 Task: Find a one-way business class flight from Tampa PIE to Evansville EVV for 6 passengers on May 3rd, with 4 checked bags, a price limit of ₹1,500, and a departure time between 5:00 AM and 12:00 AM.
Action: Mouse moved to (335, 308)
Screenshot: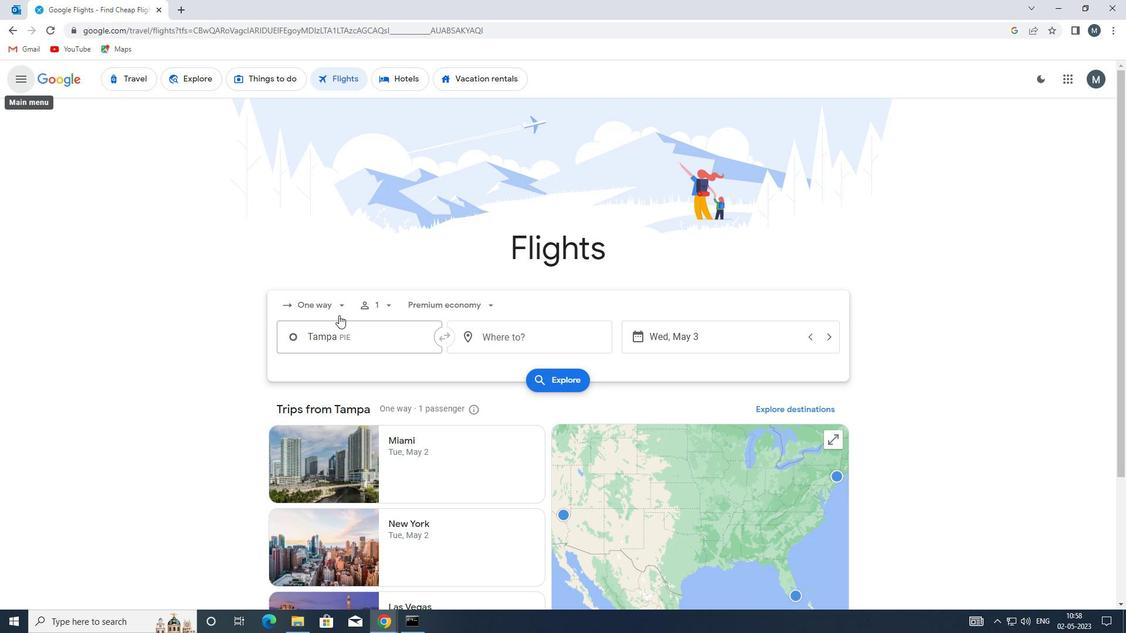 
Action: Mouse pressed left at (335, 308)
Screenshot: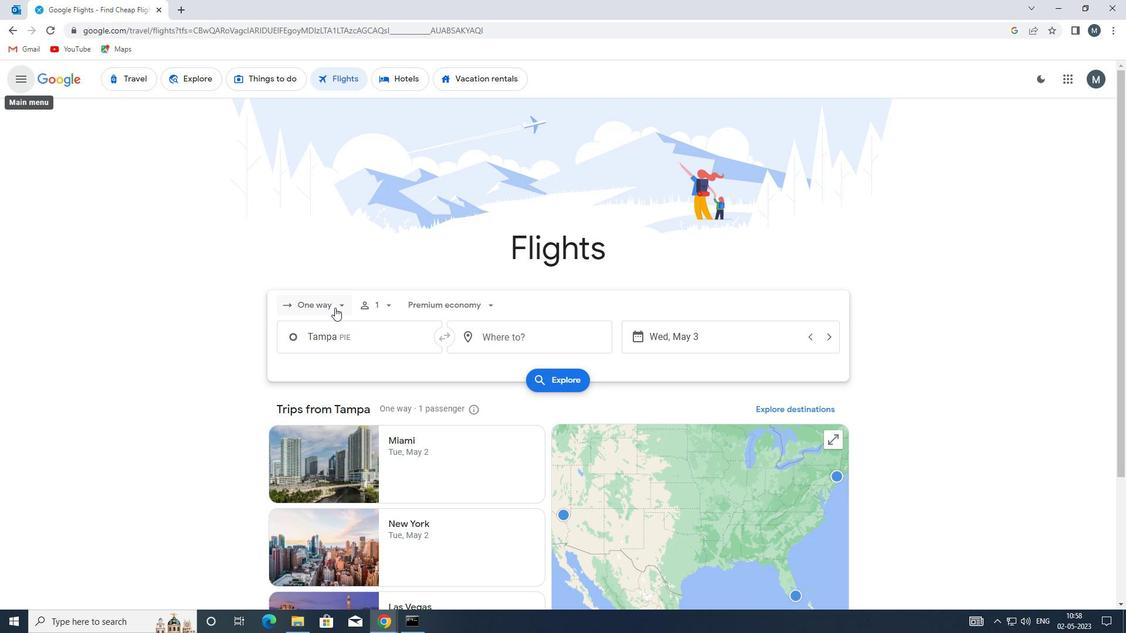 
Action: Mouse moved to (350, 357)
Screenshot: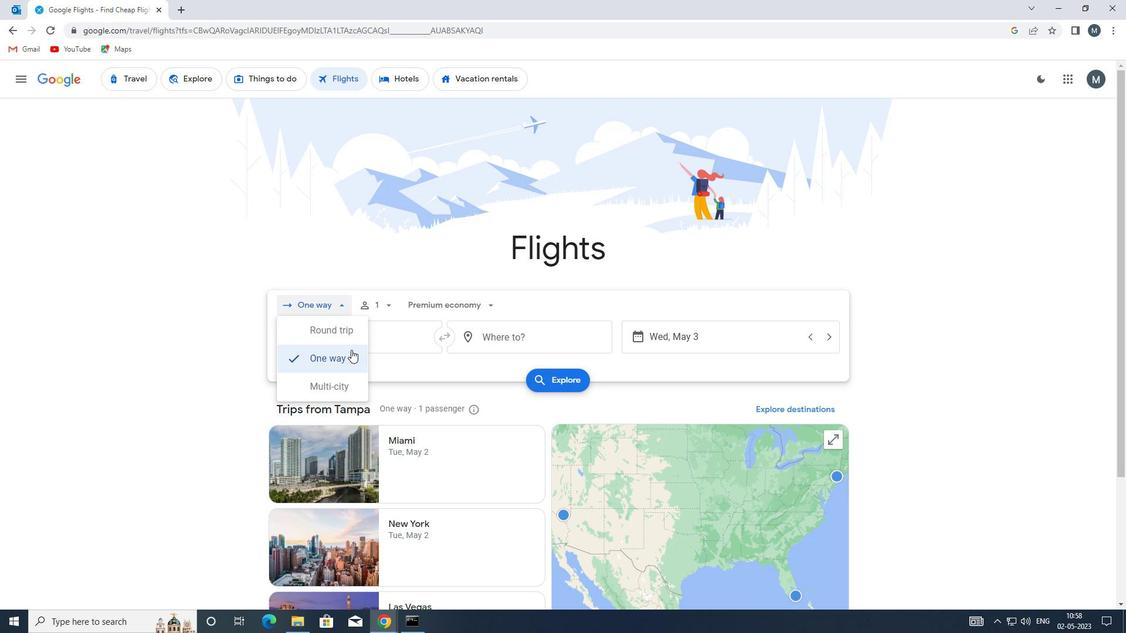 
Action: Mouse pressed left at (350, 357)
Screenshot: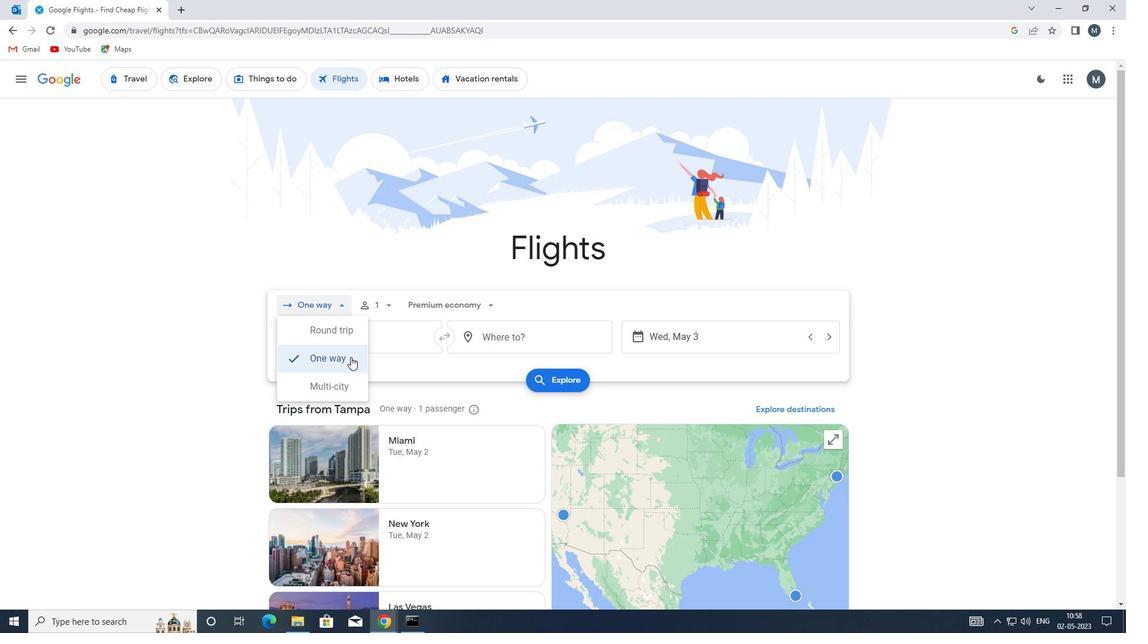 
Action: Mouse moved to (376, 306)
Screenshot: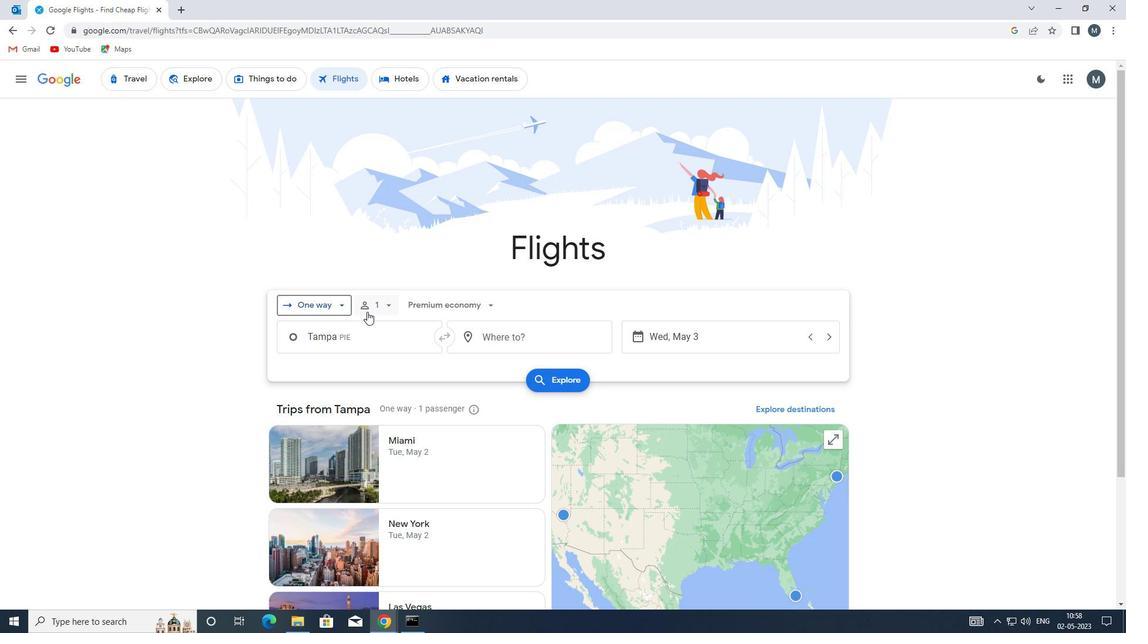 
Action: Mouse pressed left at (376, 306)
Screenshot: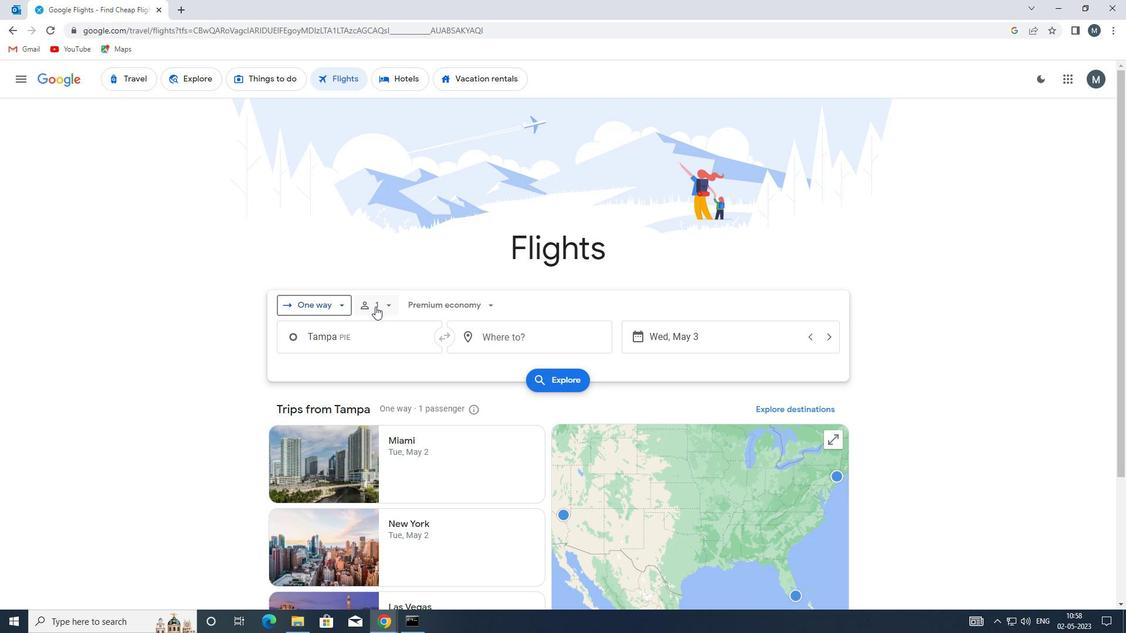 
Action: Mouse moved to (475, 339)
Screenshot: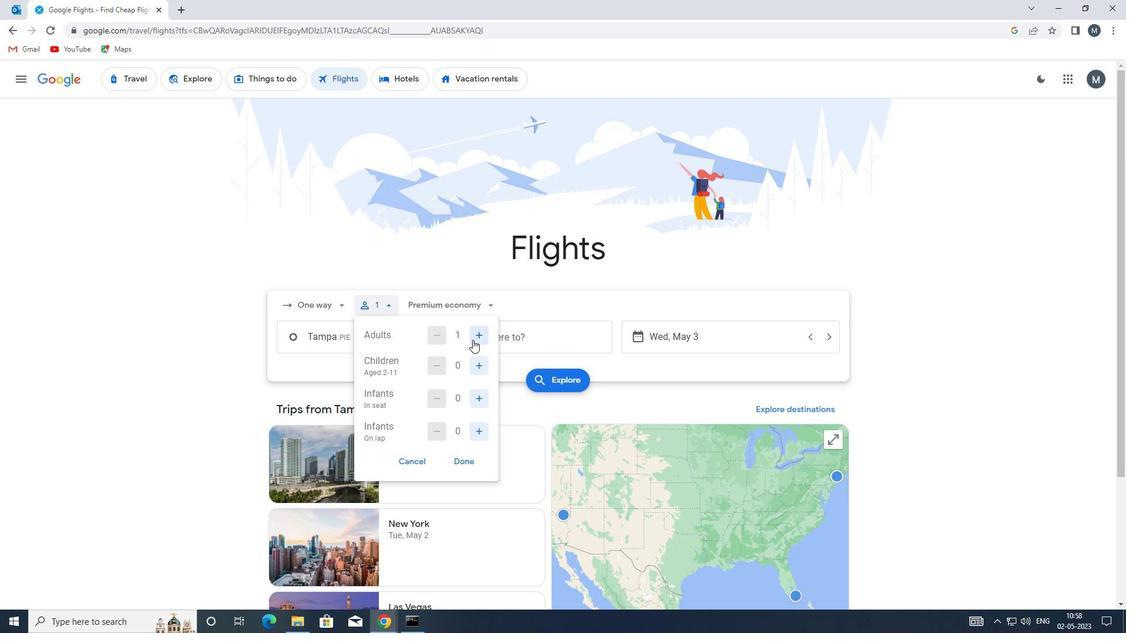 
Action: Mouse pressed left at (475, 339)
Screenshot: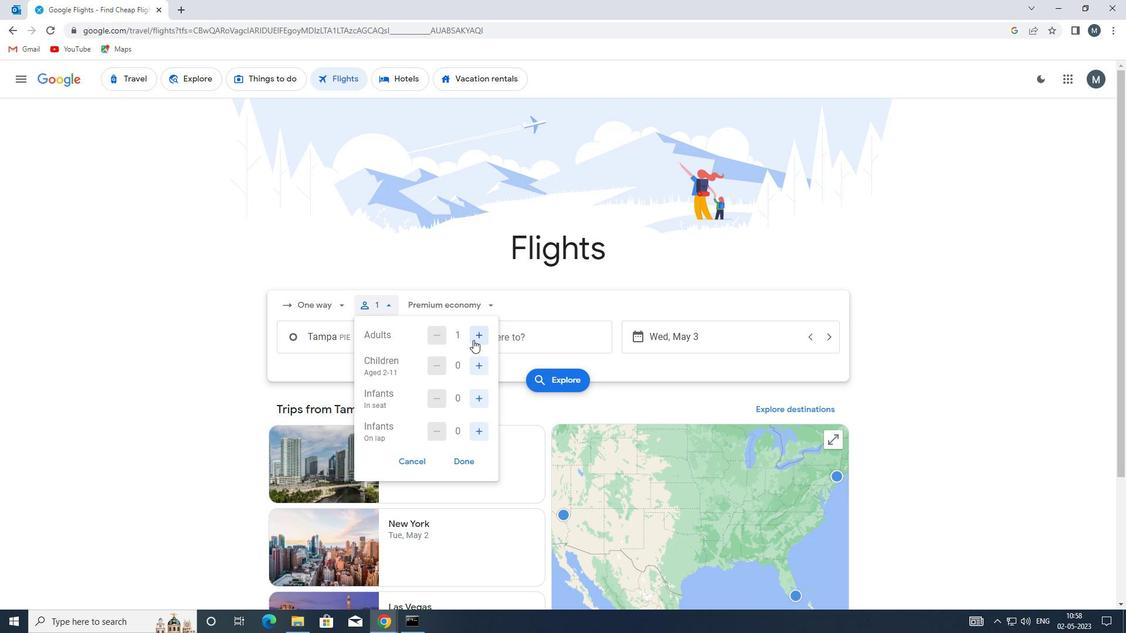 
Action: Mouse pressed left at (475, 339)
Screenshot: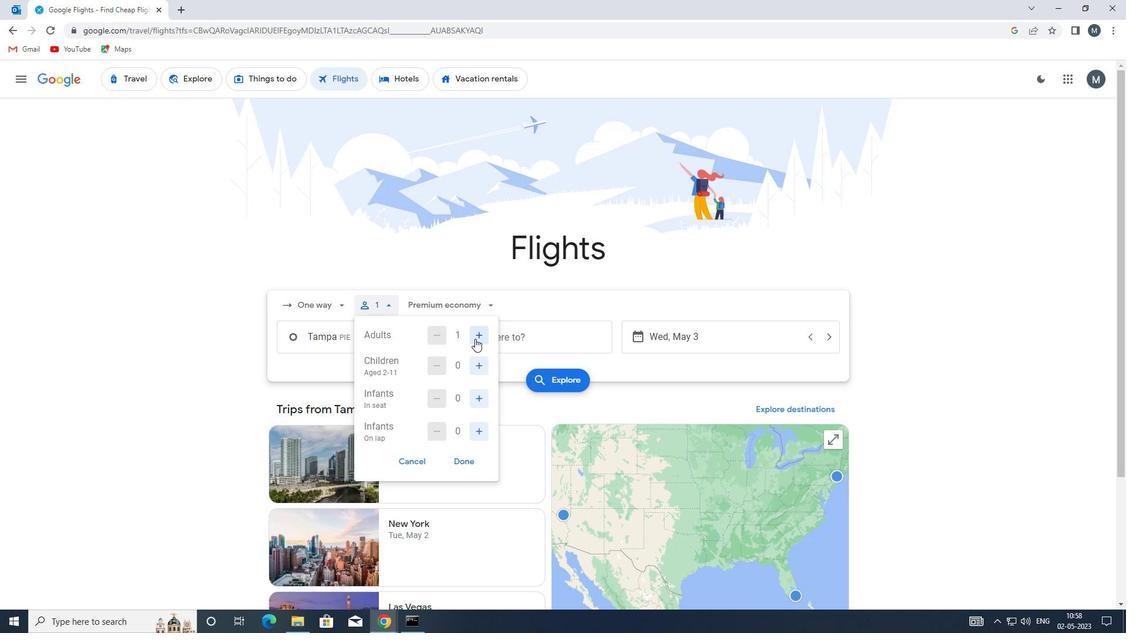 
Action: Mouse moved to (475, 339)
Screenshot: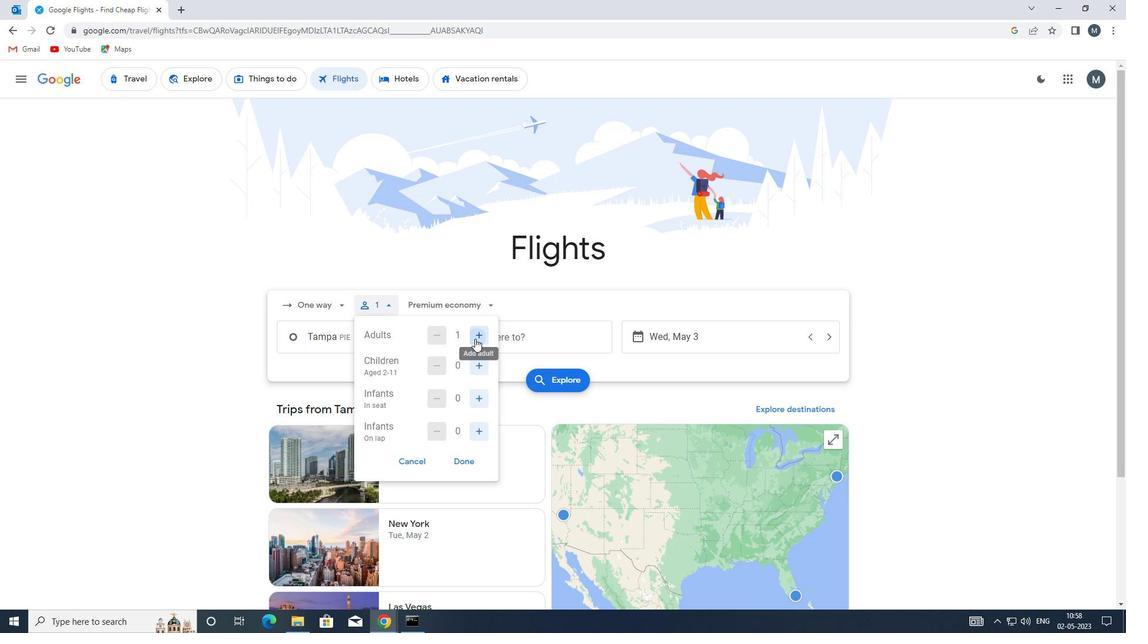 
Action: Mouse pressed left at (475, 339)
Screenshot: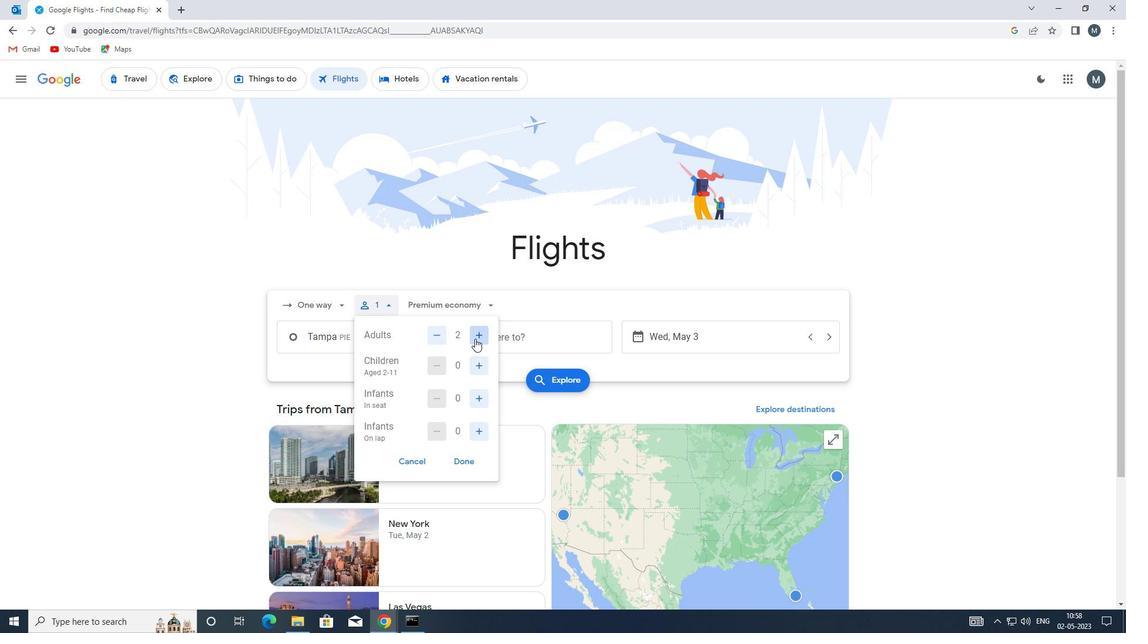 
Action: Mouse moved to (436, 337)
Screenshot: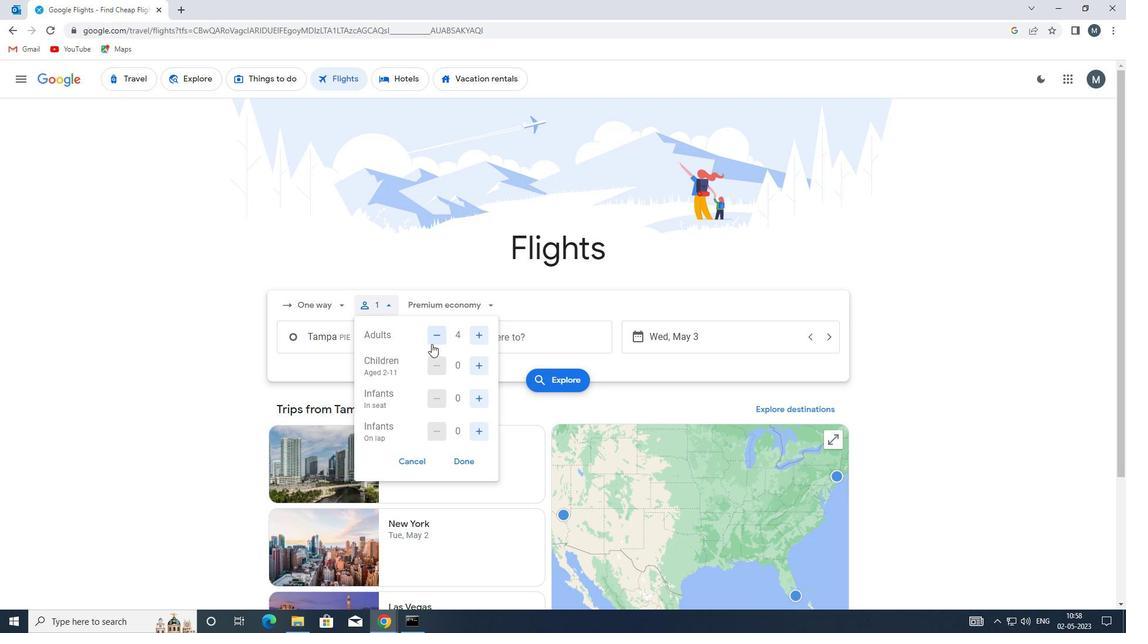 
Action: Mouse pressed left at (436, 337)
Screenshot: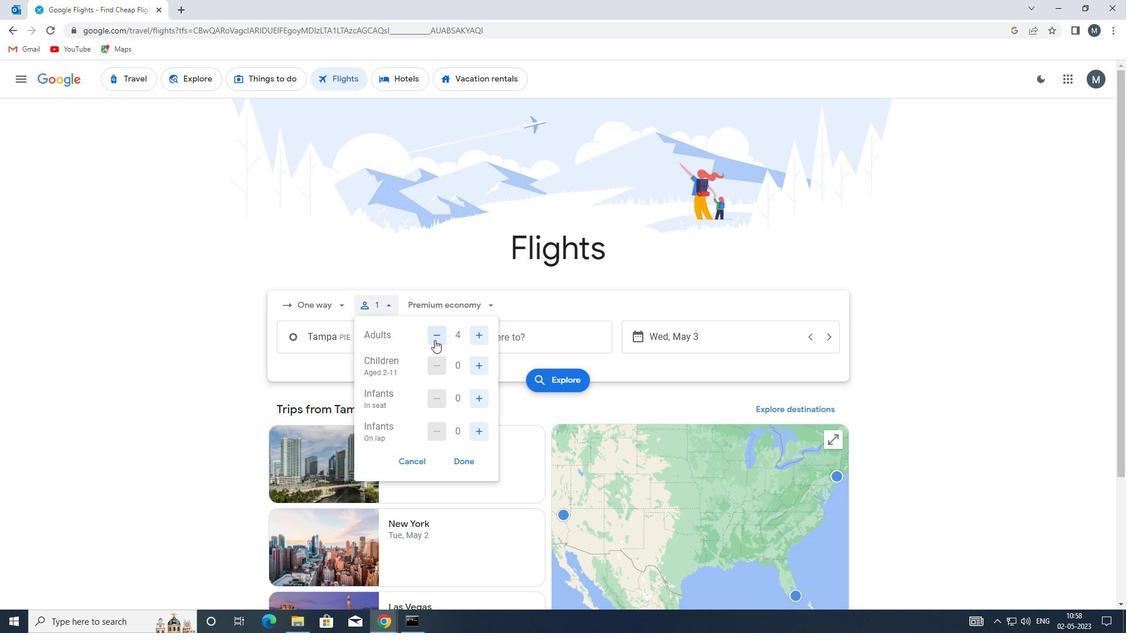 
Action: Mouse moved to (479, 369)
Screenshot: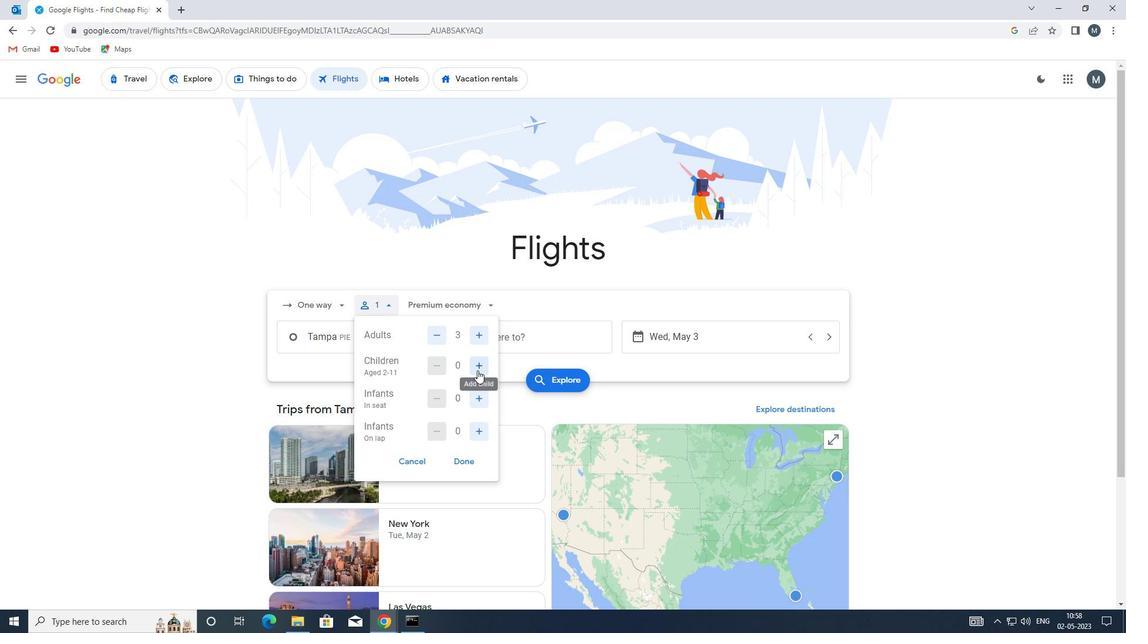 
Action: Mouse pressed left at (479, 369)
Screenshot: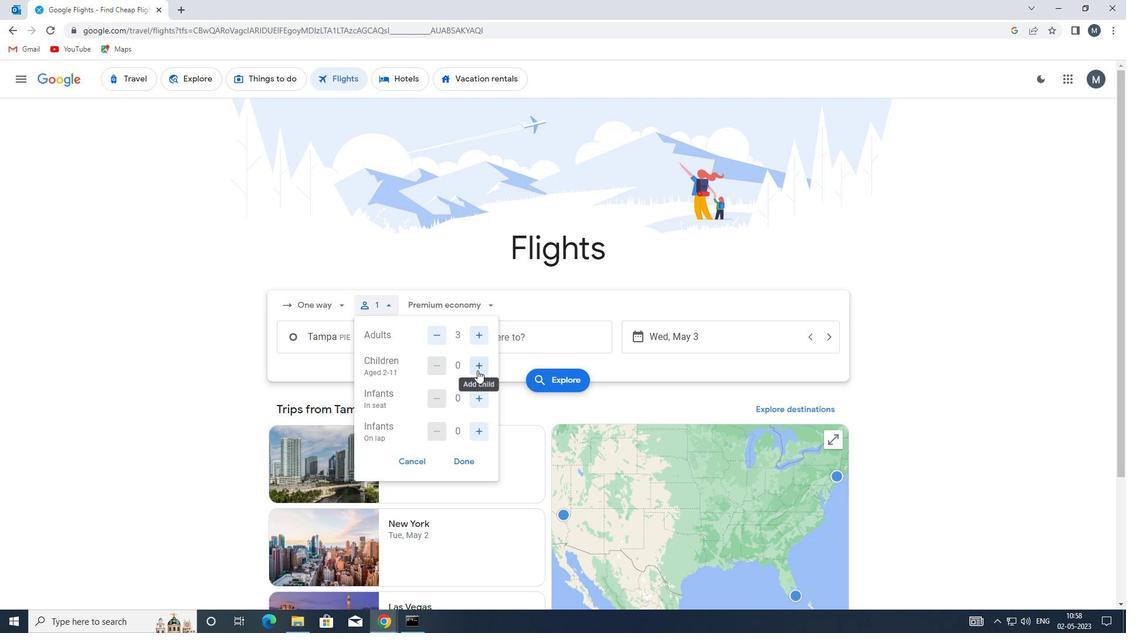 
Action: Mouse pressed left at (479, 369)
Screenshot: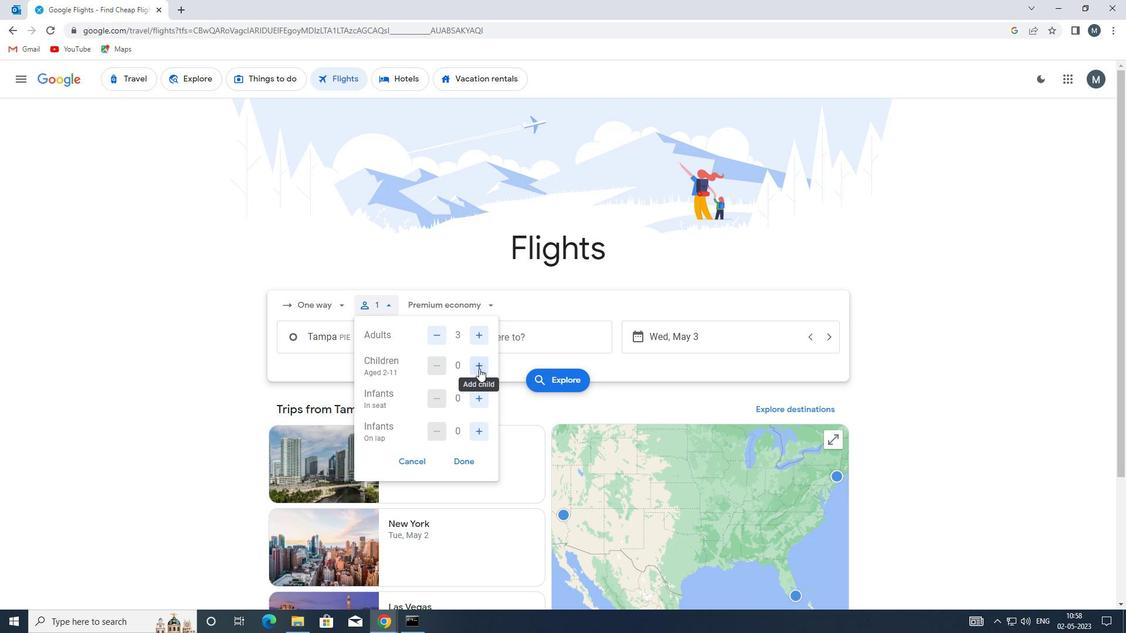 
Action: Mouse moved to (480, 368)
Screenshot: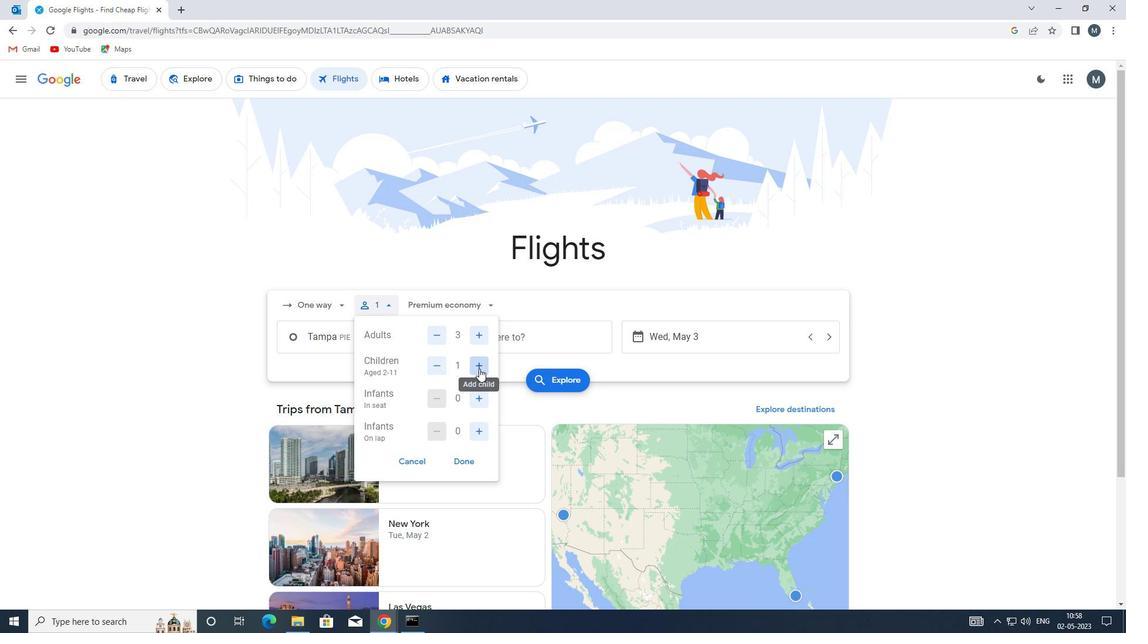 
Action: Mouse pressed left at (480, 368)
Screenshot: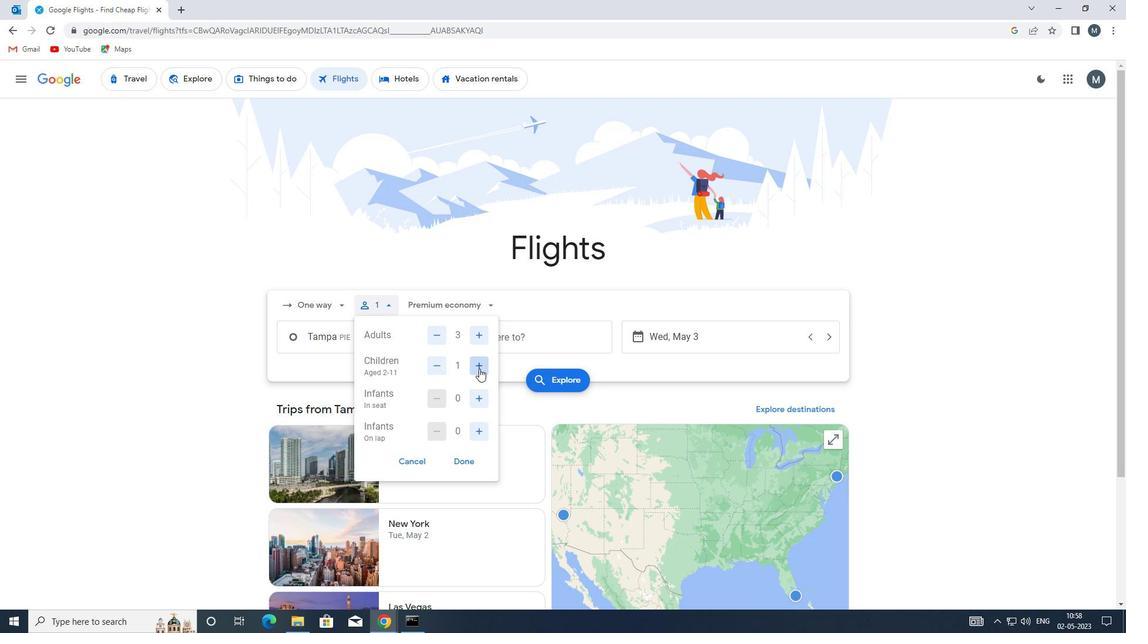 
Action: Mouse moved to (463, 461)
Screenshot: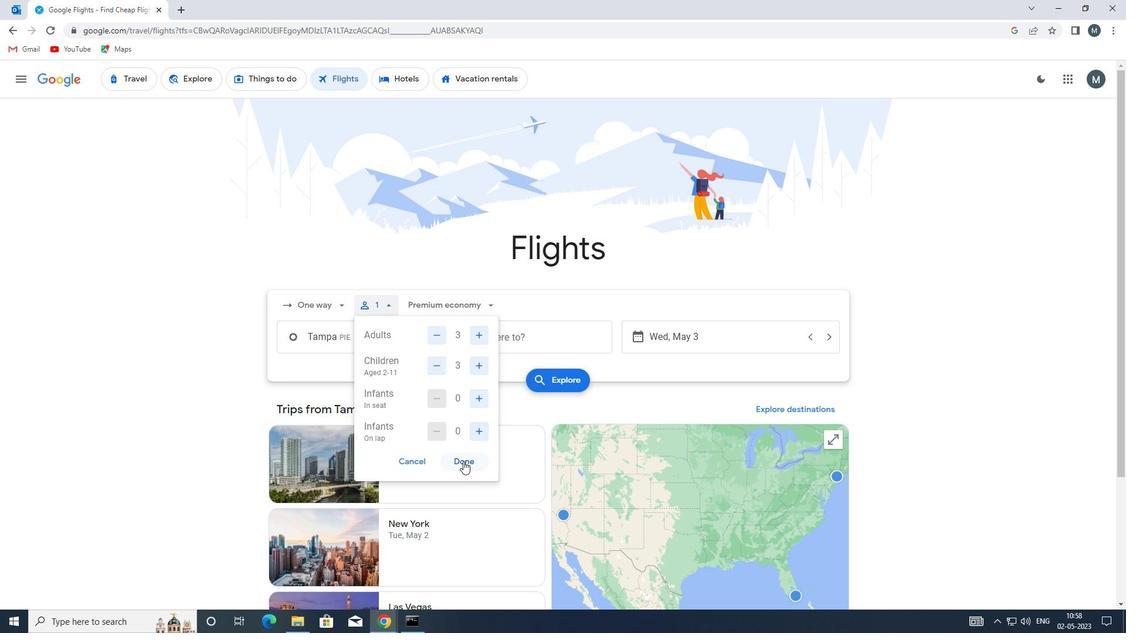 
Action: Mouse pressed left at (463, 461)
Screenshot: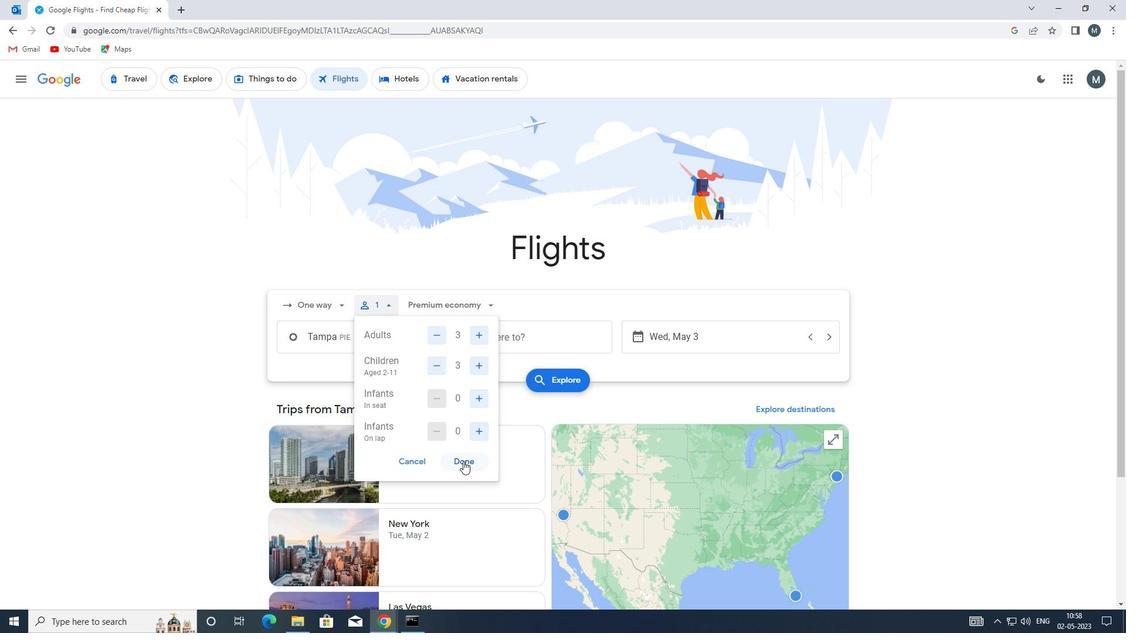 
Action: Mouse moved to (460, 310)
Screenshot: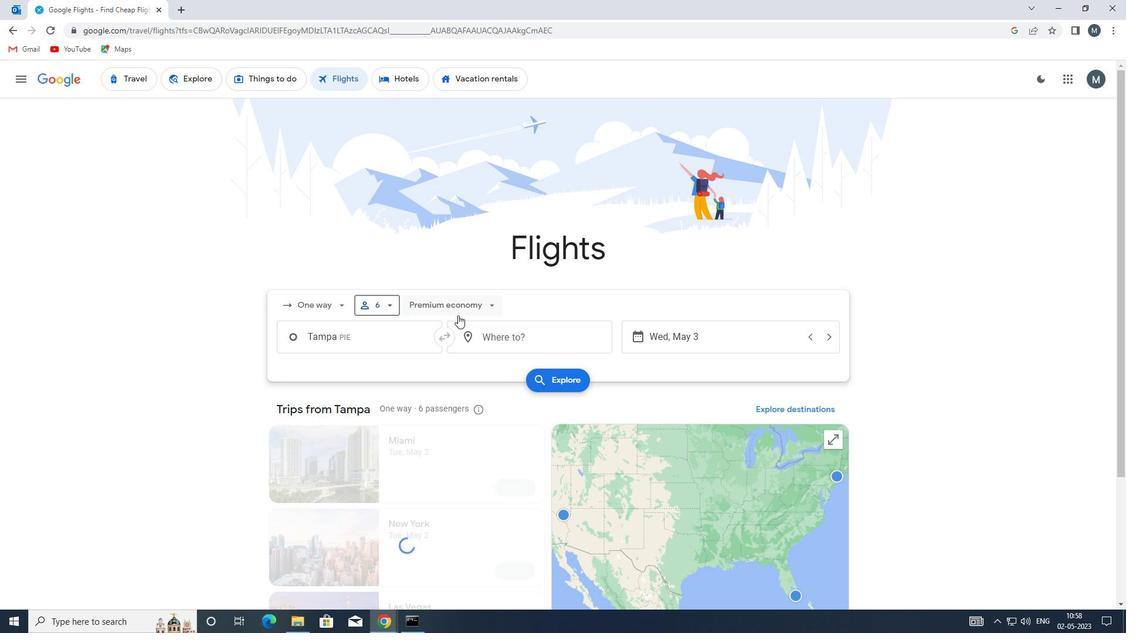 
Action: Mouse pressed left at (460, 310)
Screenshot: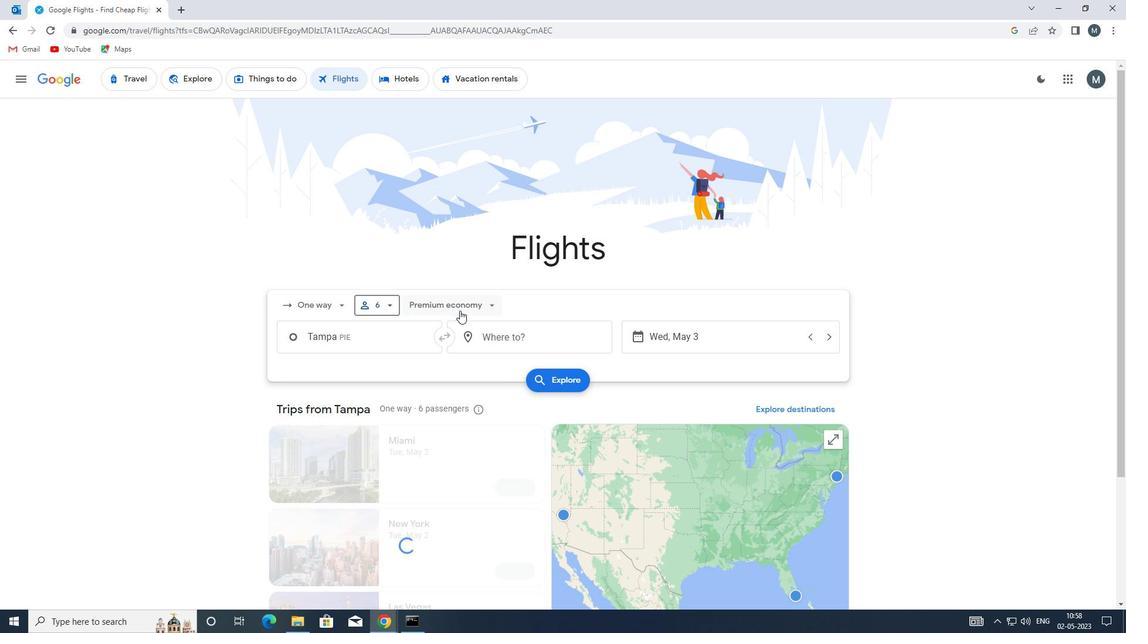 
Action: Mouse moved to (460, 384)
Screenshot: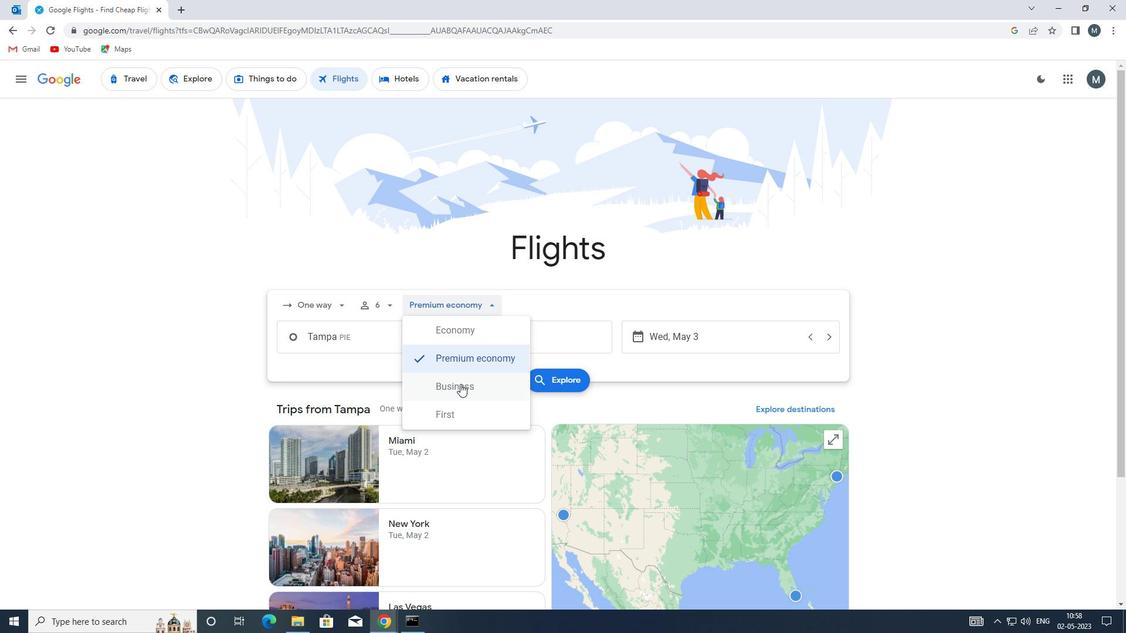 
Action: Mouse pressed left at (460, 384)
Screenshot: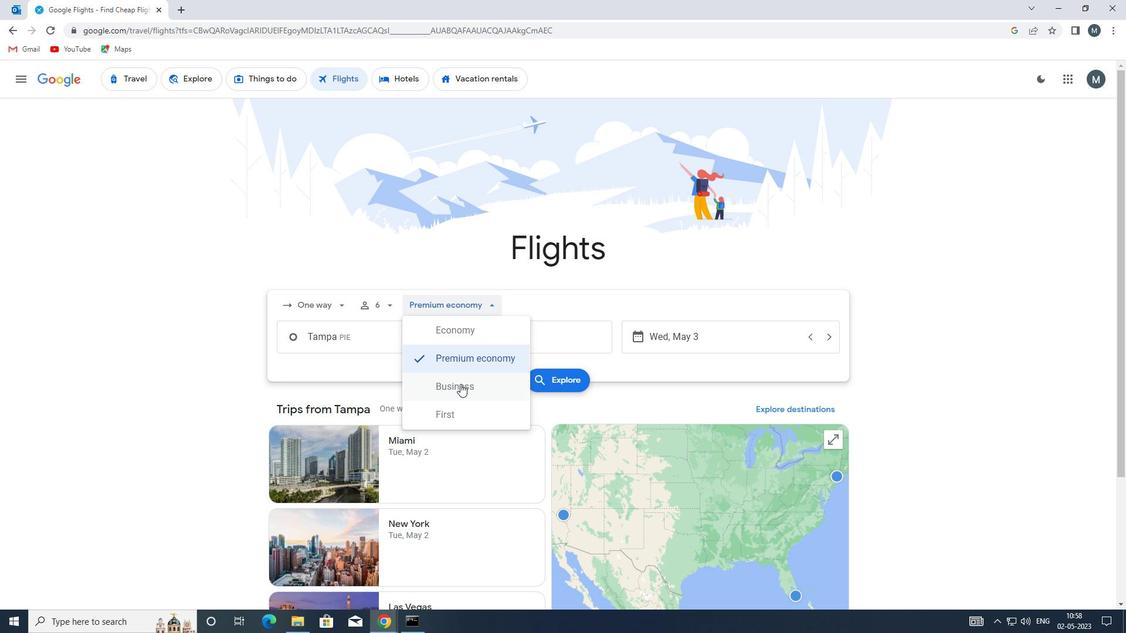 
Action: Mouse moved to (368, 339)
Screenshot: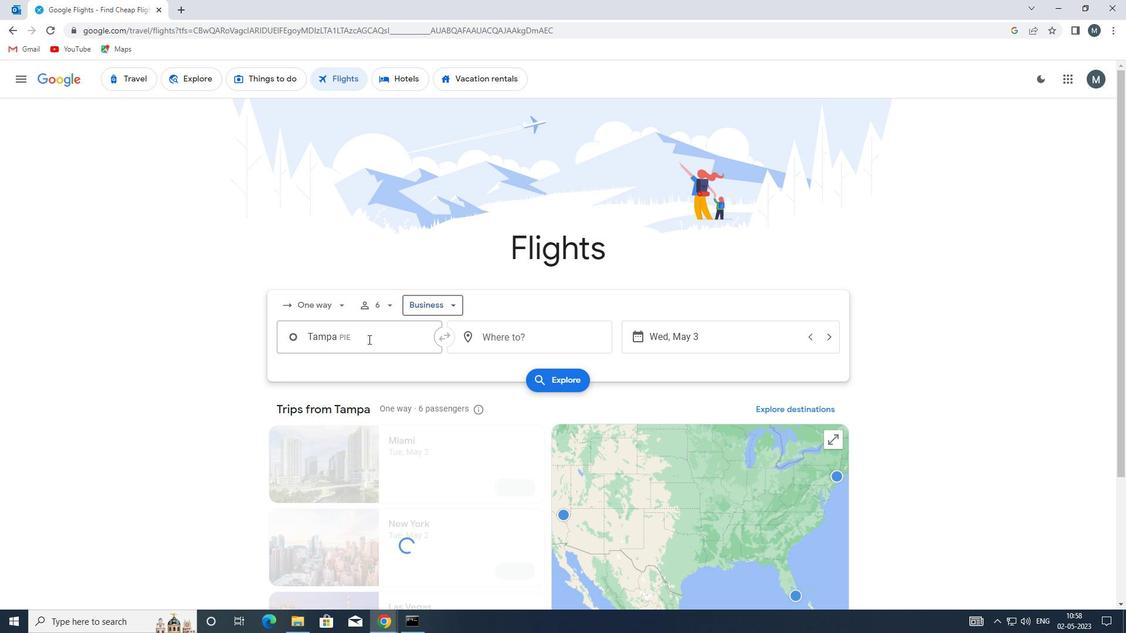 
Action: Mouse pressed left at (368, 339)
Screenshot: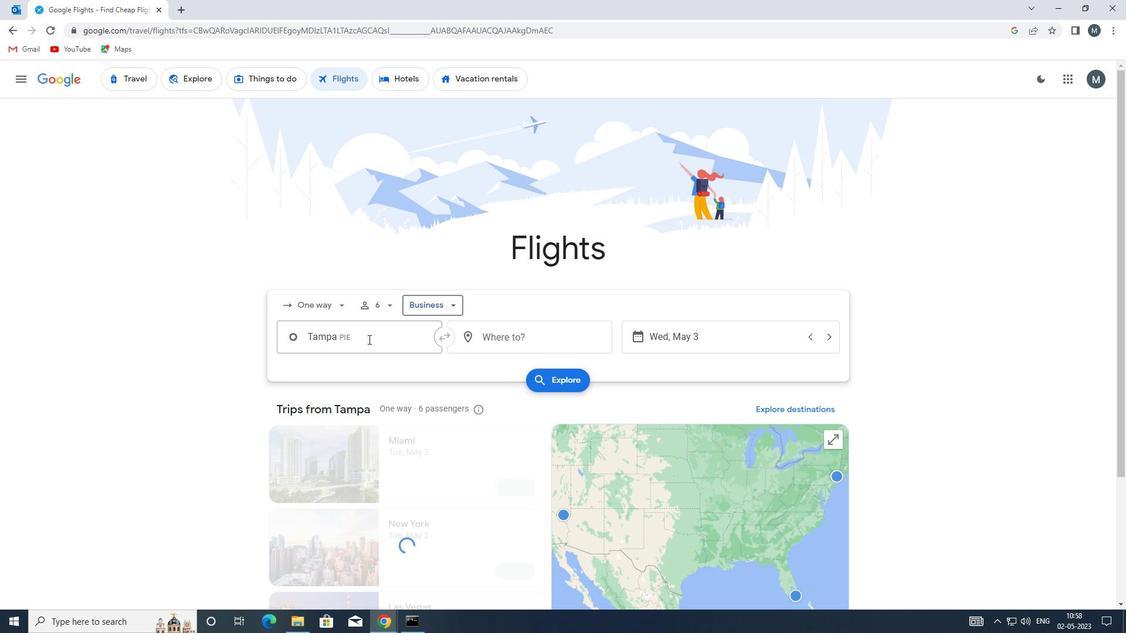 
Action: Mouse moved to (368, 339)
Screenshot: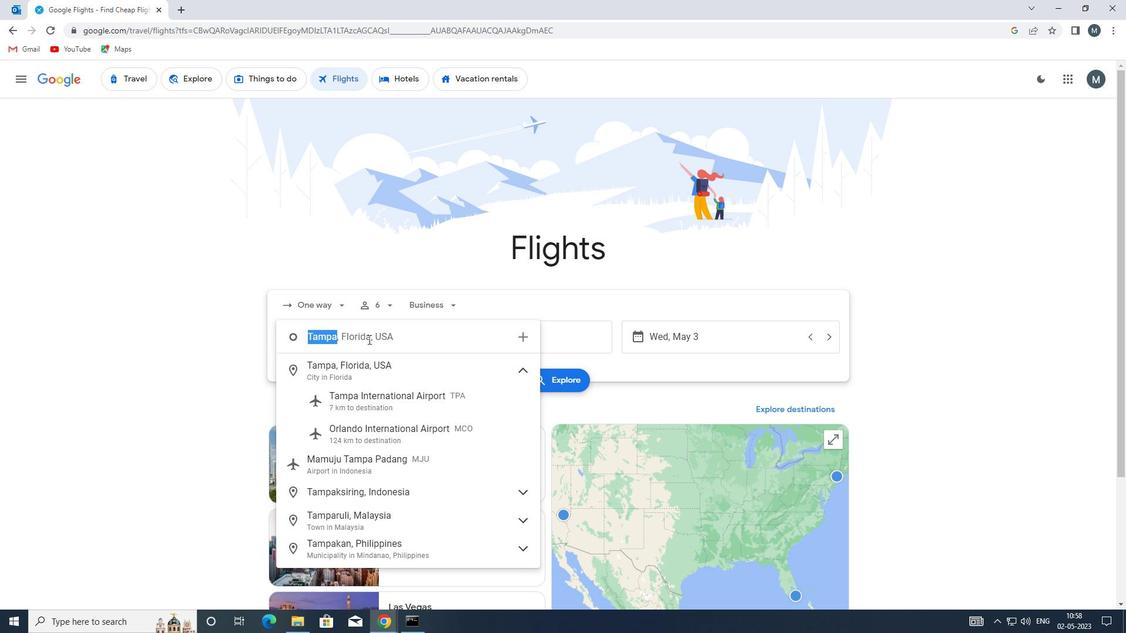 
Action: Key pressed p
Screenshot: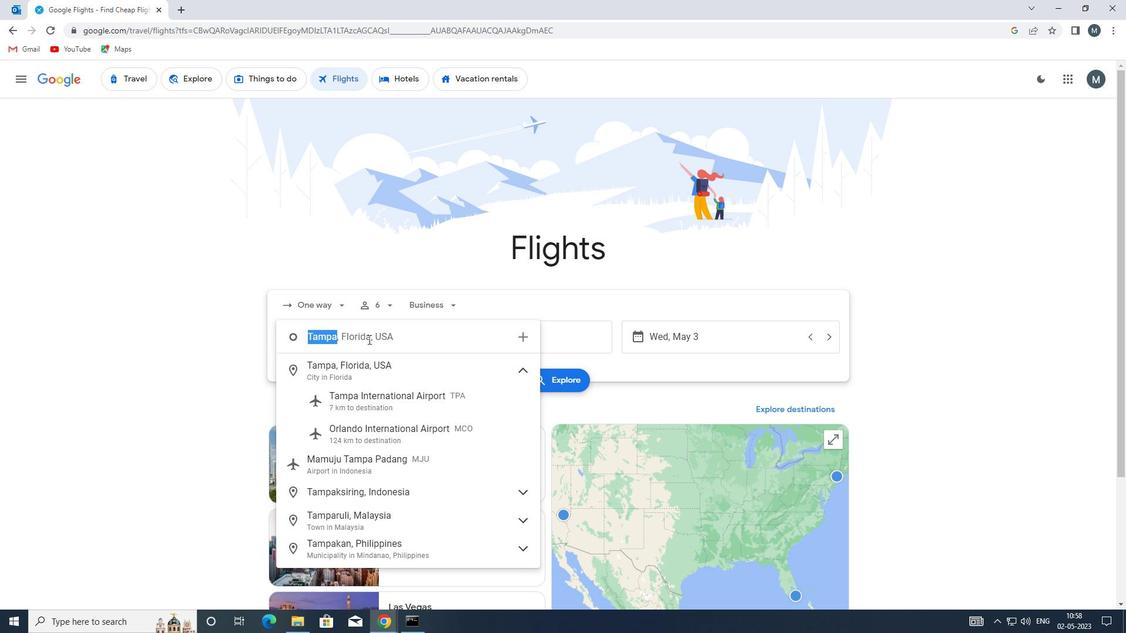 
Action: Mouse moved to (368, 339)
Screenshot: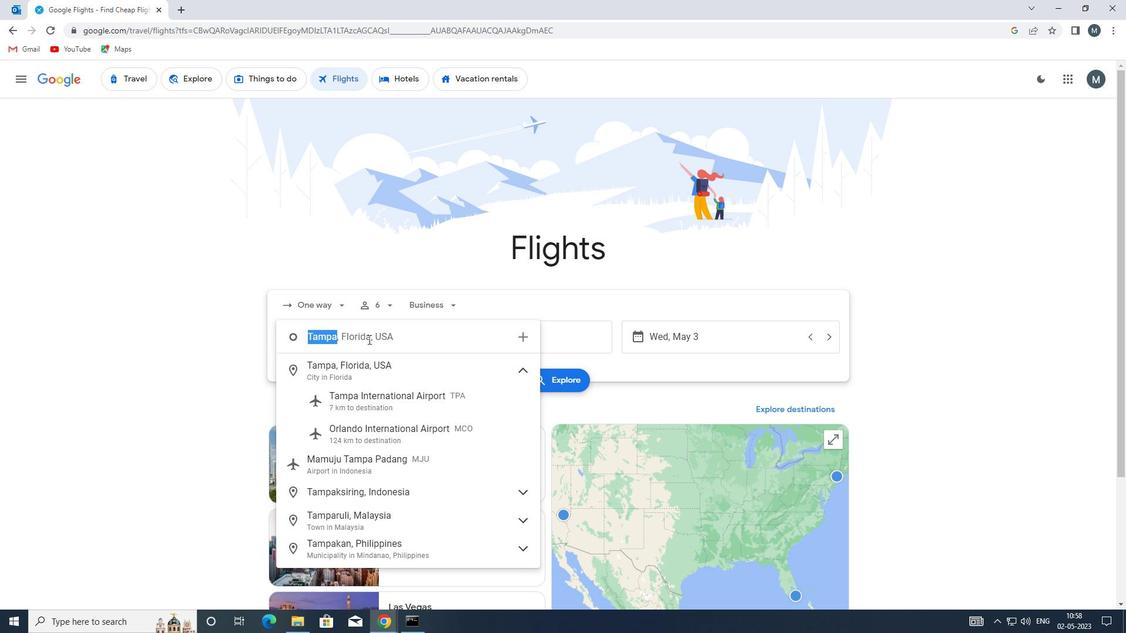 
Action: Key pressed ie
Screenshot: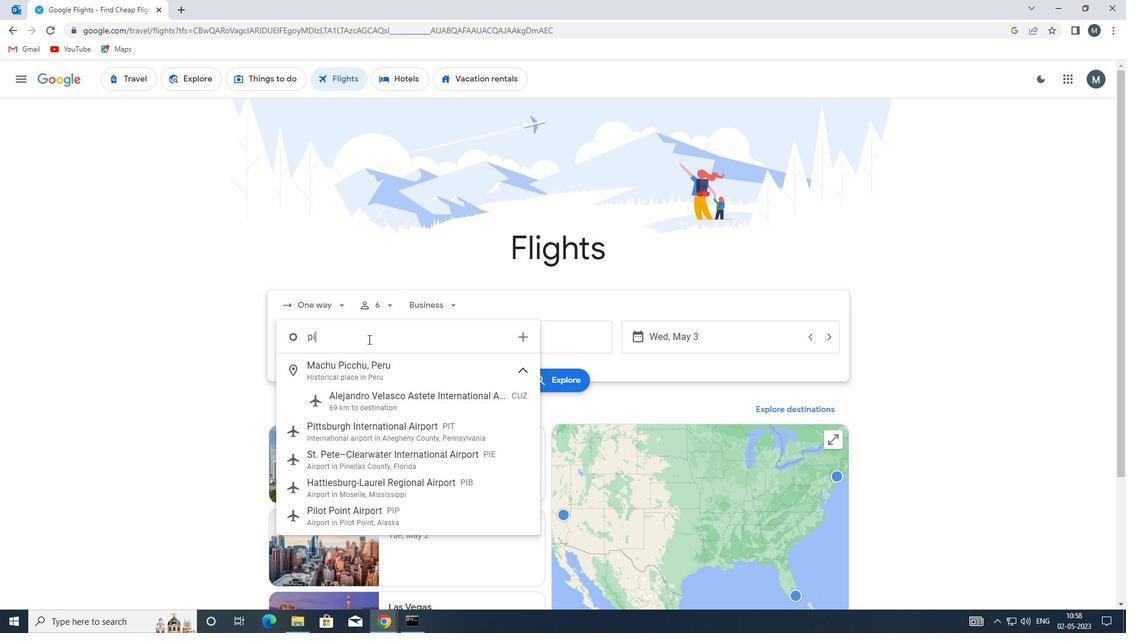 
Action: Mouse moved to (394, 373)
Screenshot: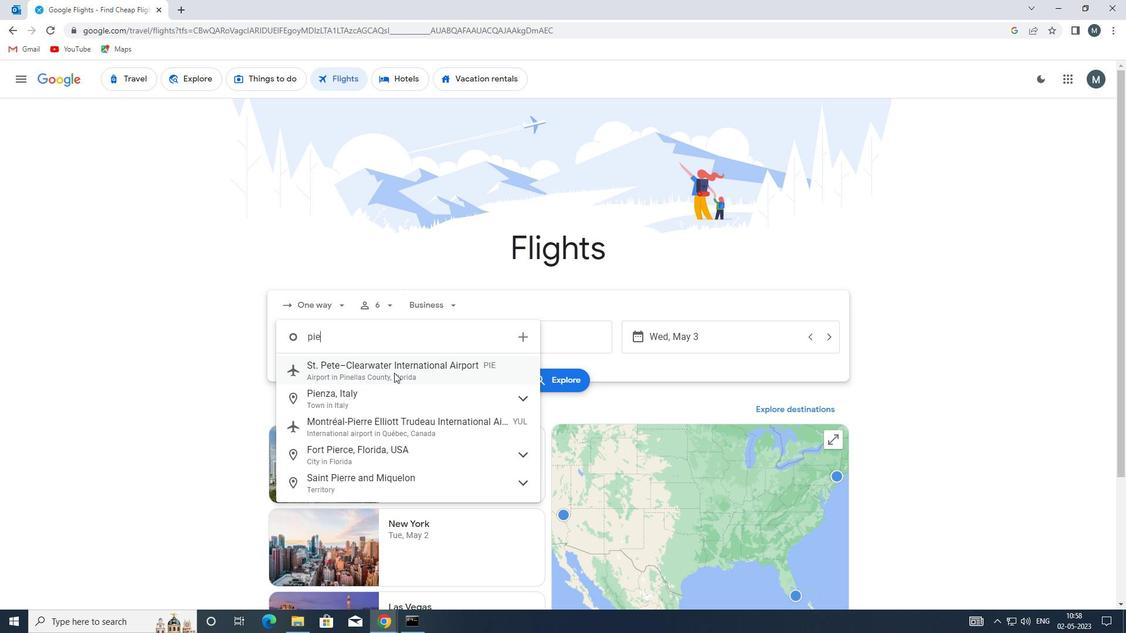 
Action: Mouse pressed left at (394, 373)
Screenshot: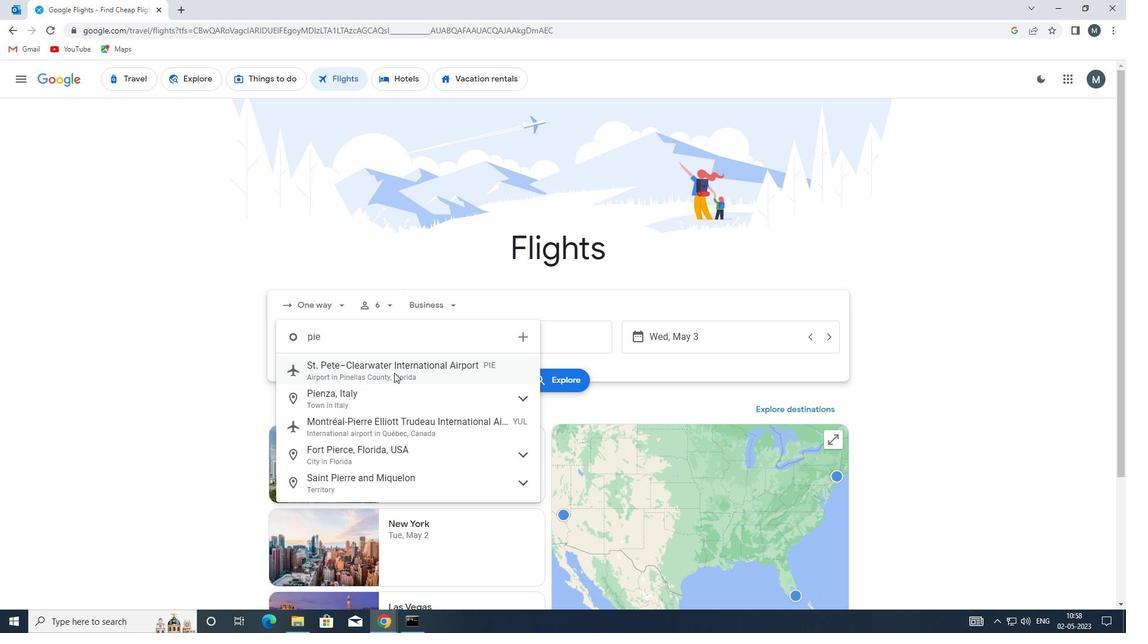 
Action: Mouse moved to (492, 337)
Screenshot: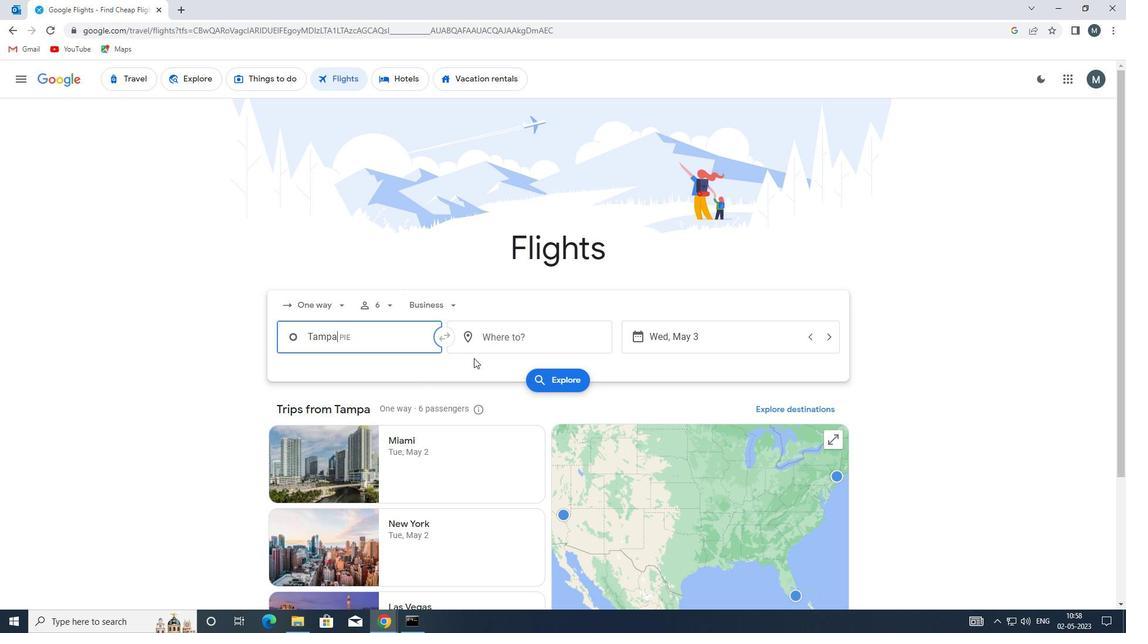 
Action: Mouse pressed left at (492, 337)
Screenshot: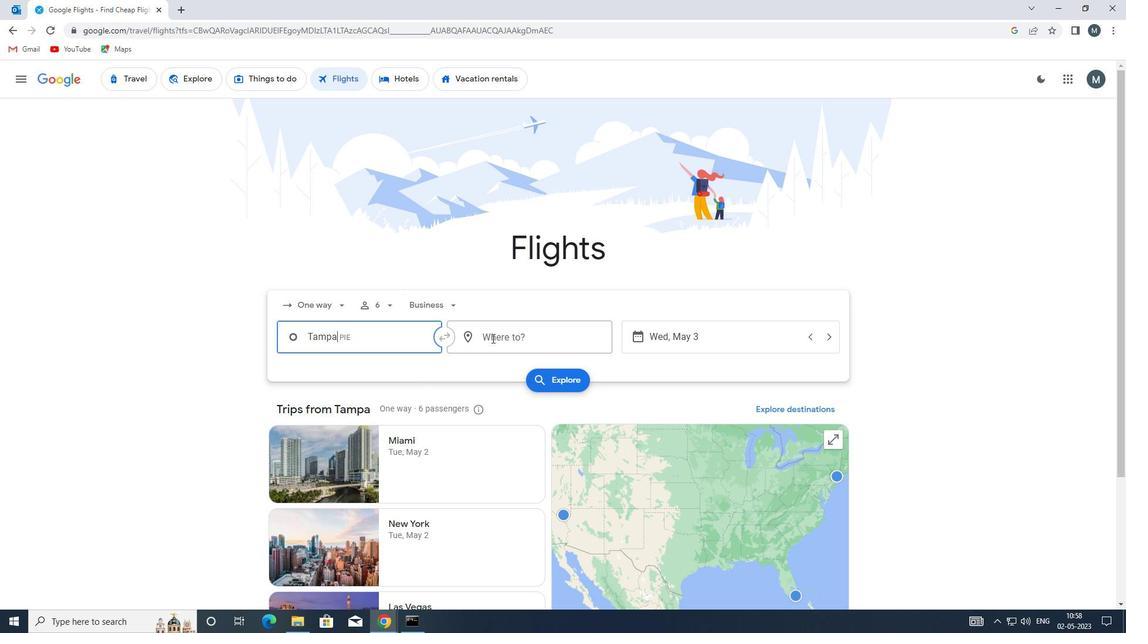 
Action: Key pressed evv
Screenshot: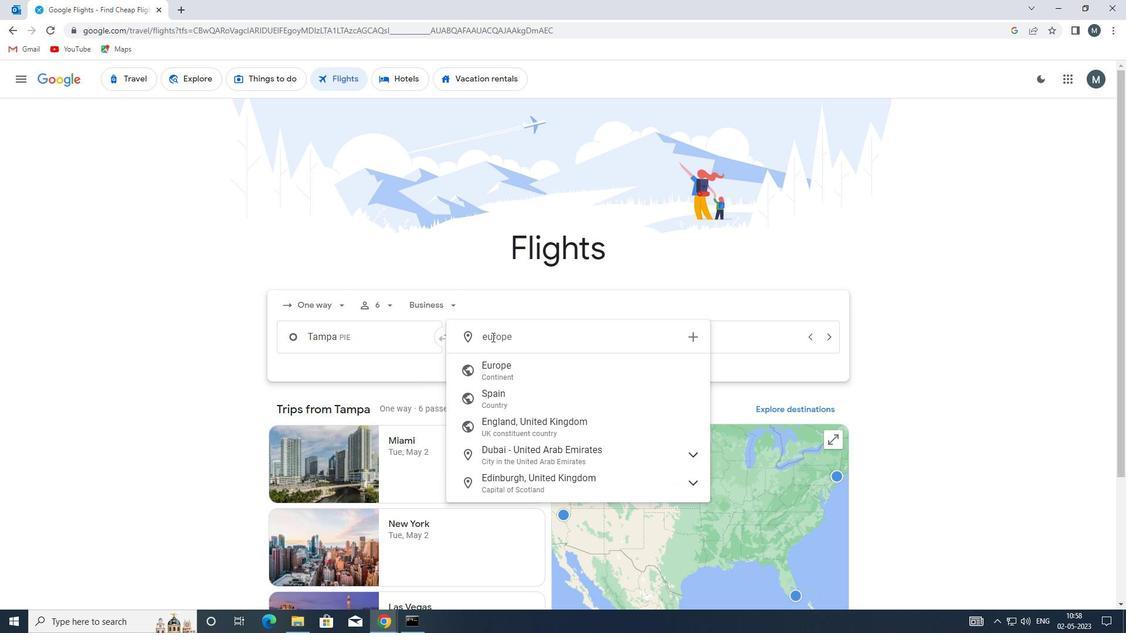
Action: Mouse moved to (524, 375)
Screenshot: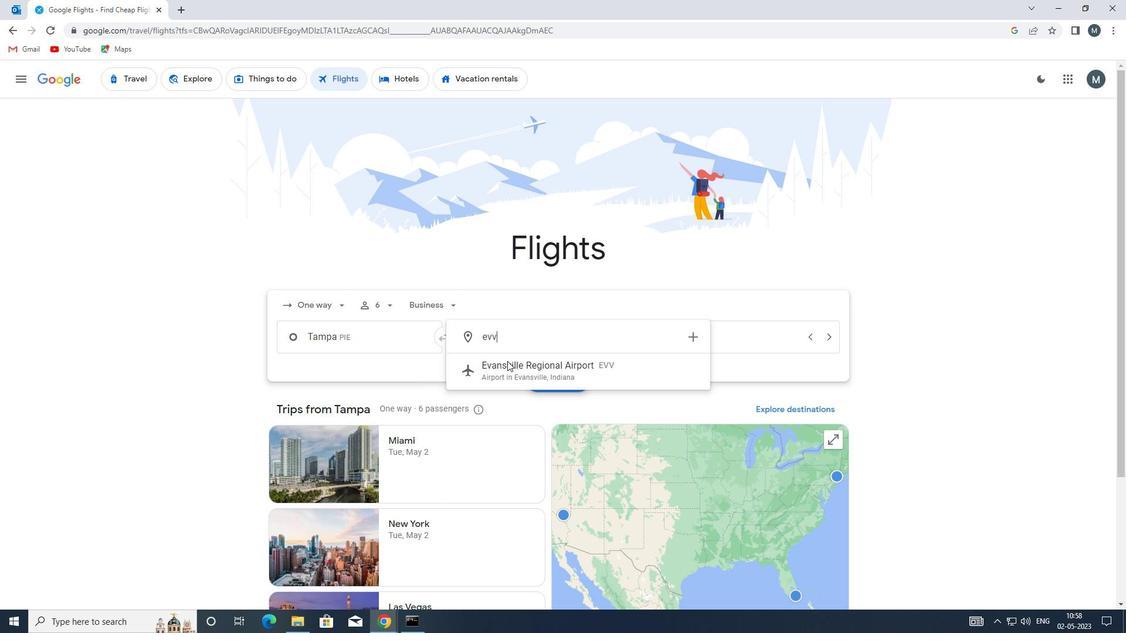 
Action: Mouse pressed left at (524, 375)
Screenshot: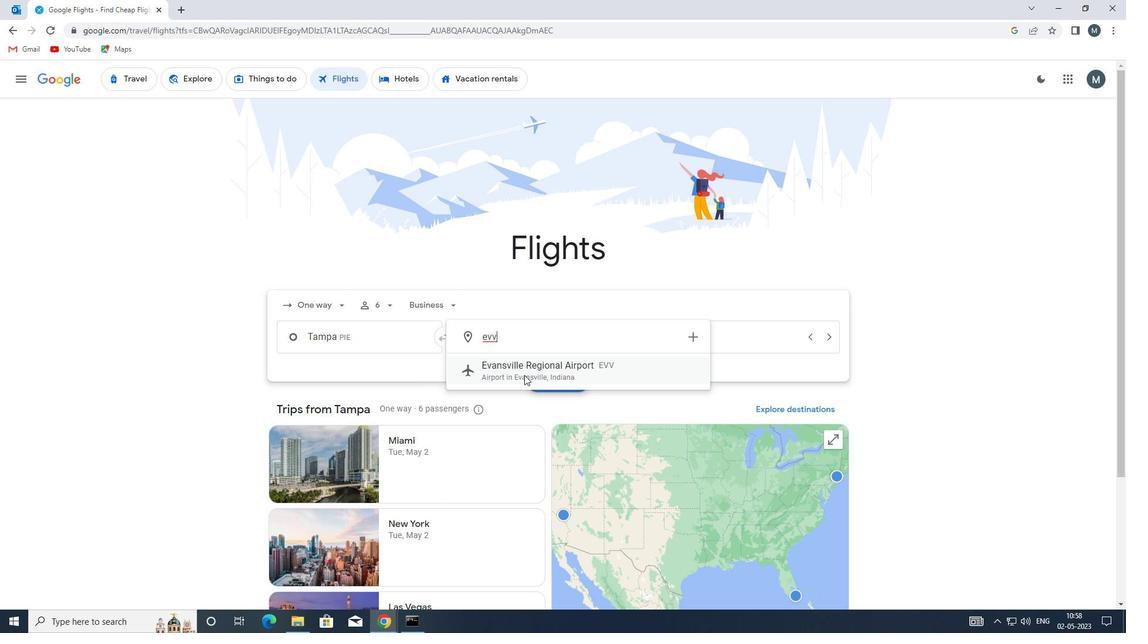 
Action: Mouse moved to (641, 338)
Screenshot: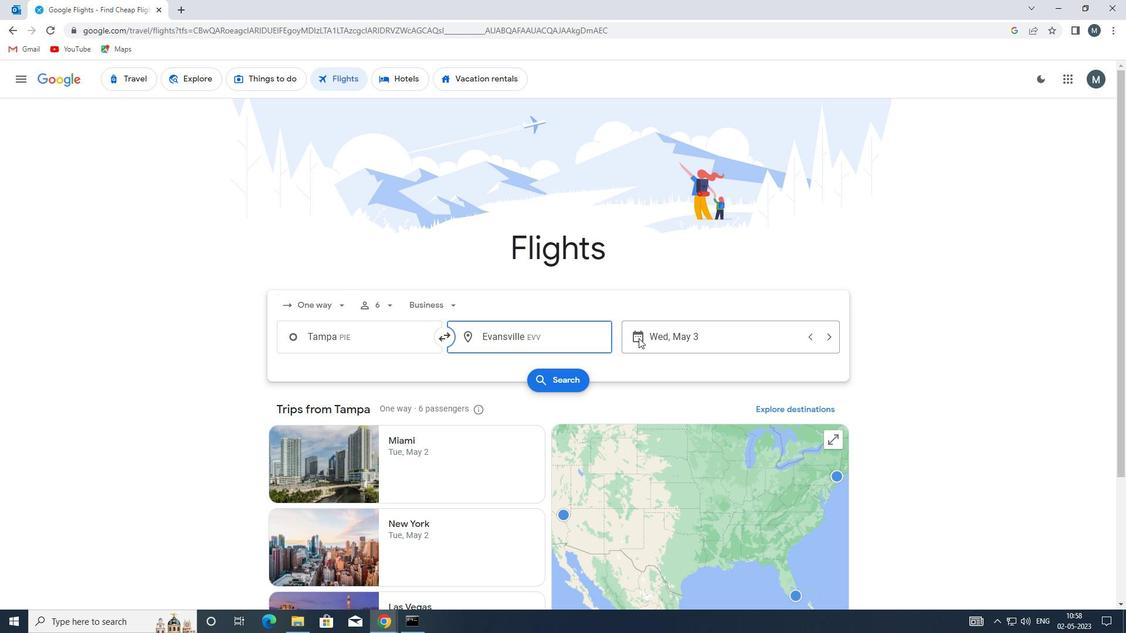 
Action: Mouse pressed left at (641, 338)
Screenshot: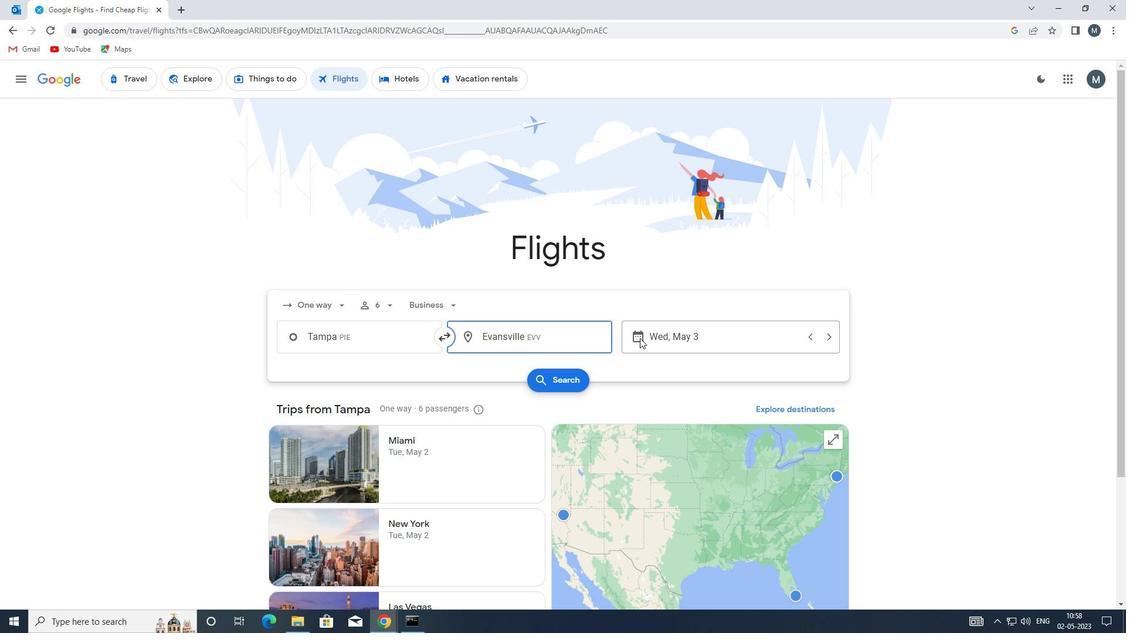 
Action: Mouse moved to (508, 401)
Screenshot: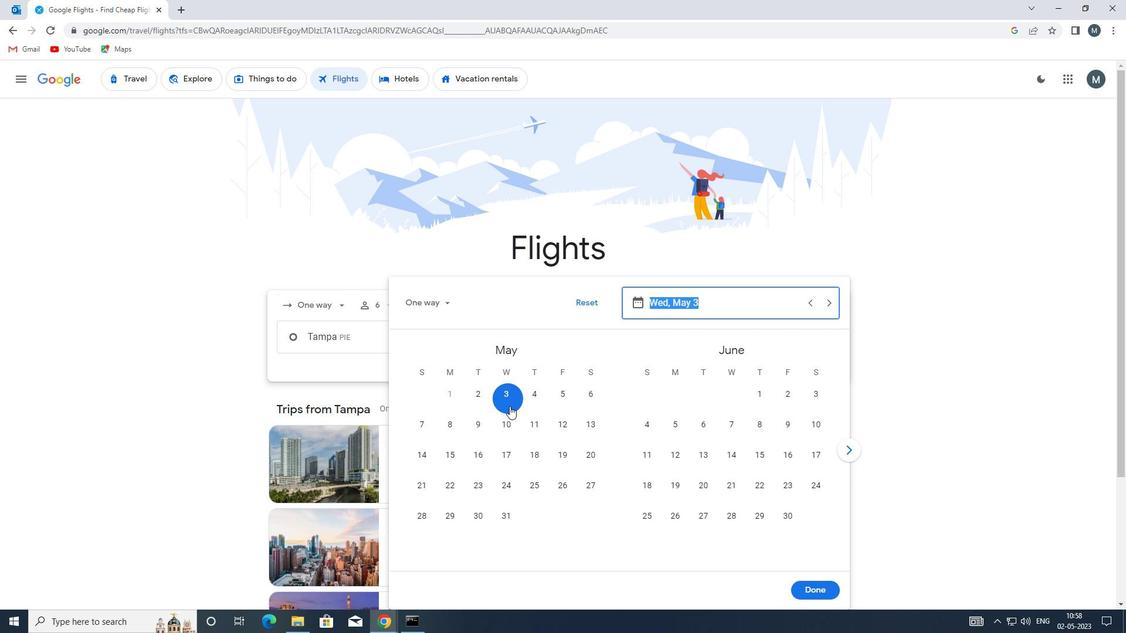 
Action: Mouse pressed left at (508, 401)
Screenshot: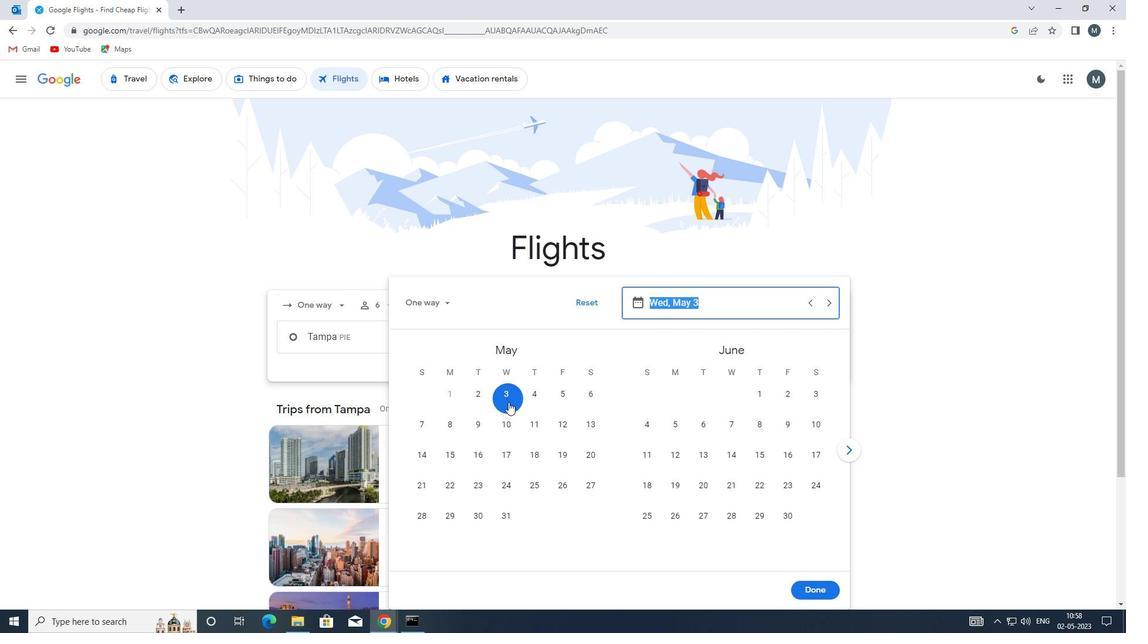 
Action: Mouse moved to (799, 587)
Screenshot: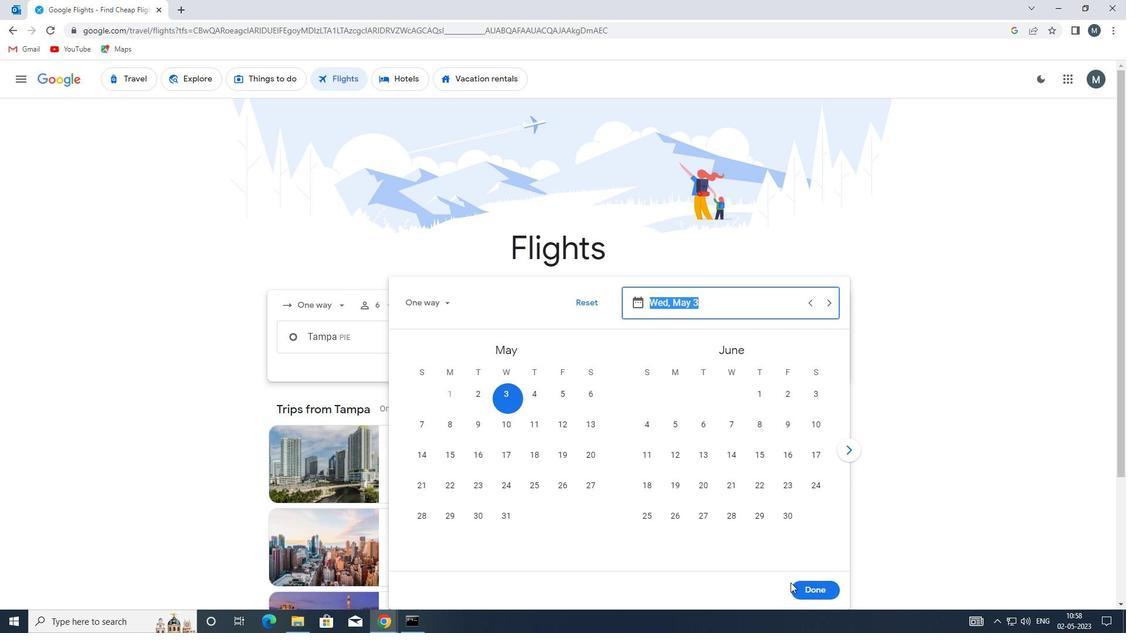 
Action: Mouse pressed left at (799, 587)
Screenshot: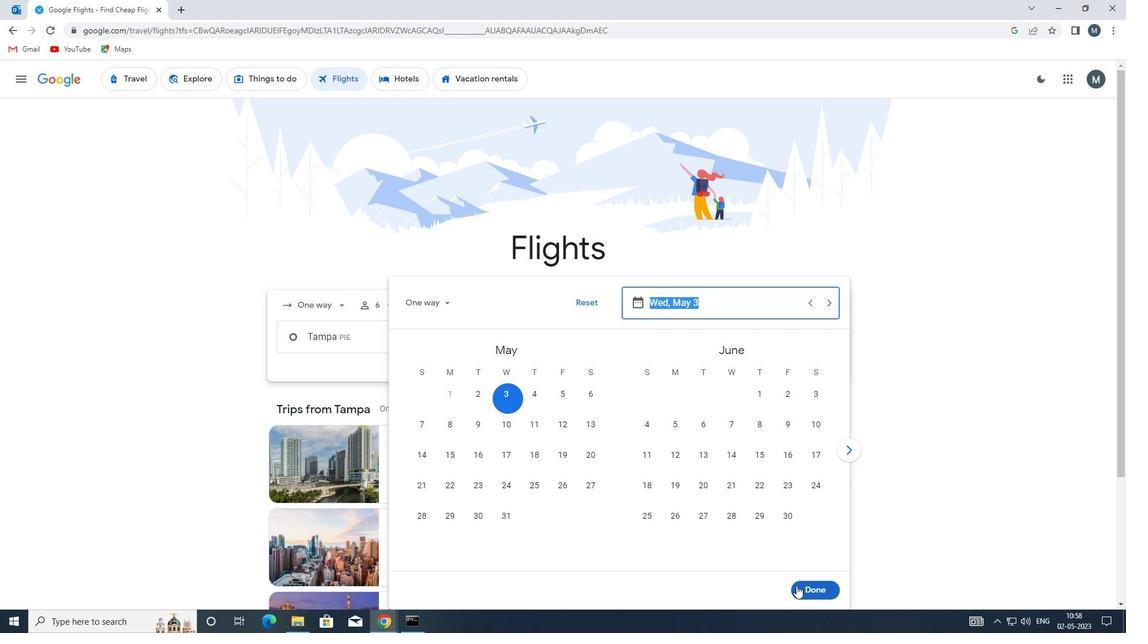 
Action: Mouse moved to (545, 375)
Screenshot: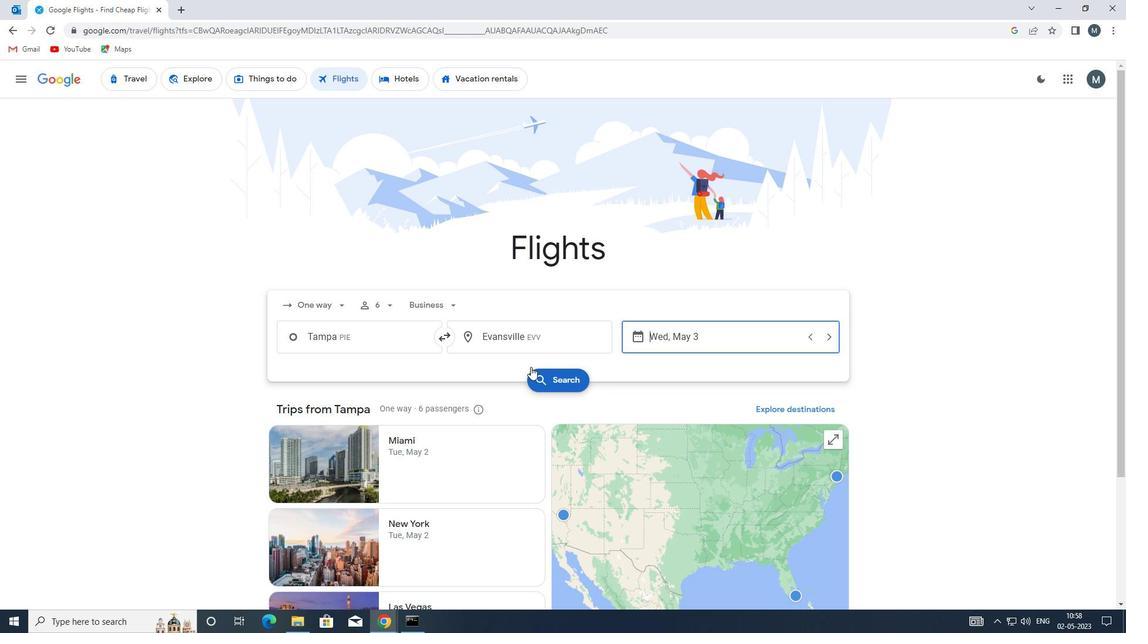 
Action: Mouse pressed left at (545, 375)
Screenshot: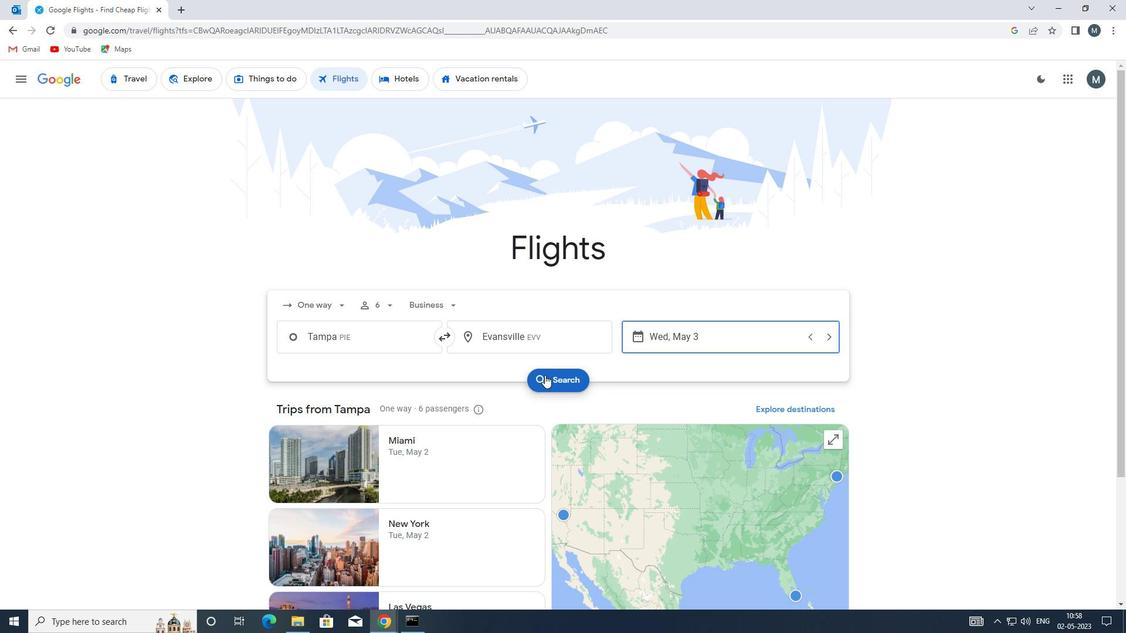 
Action: Mouse moved to (289, 177)
Screenshot: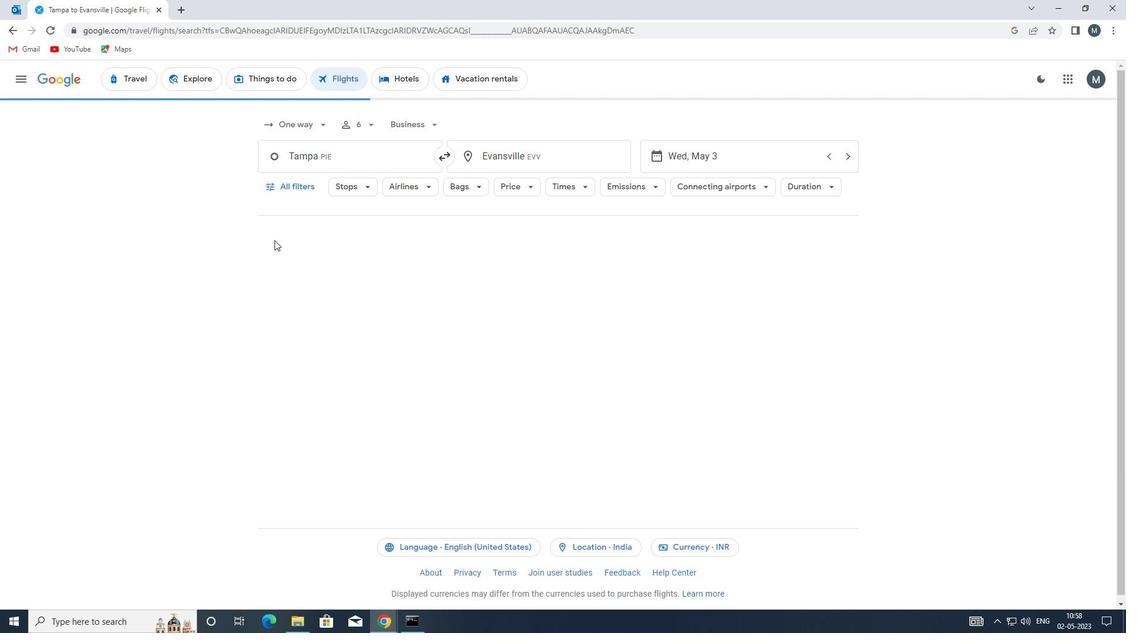 
Action: Mouse pressed left at (289, 177)
Screenshot: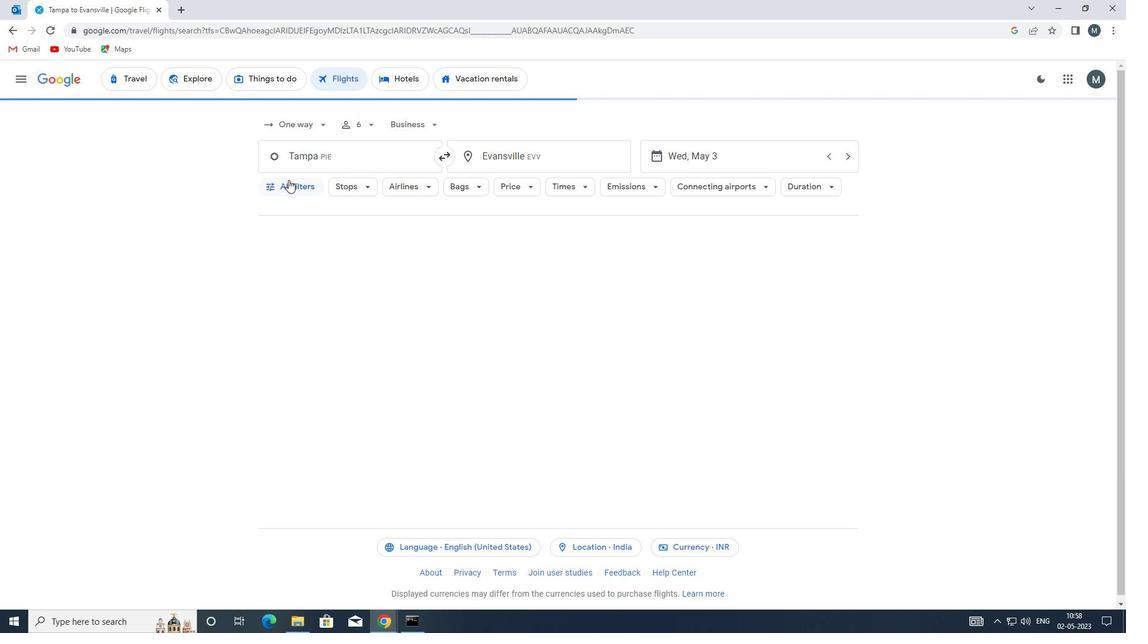 
Action: Mouse moved to (312, 310)
Screenshot: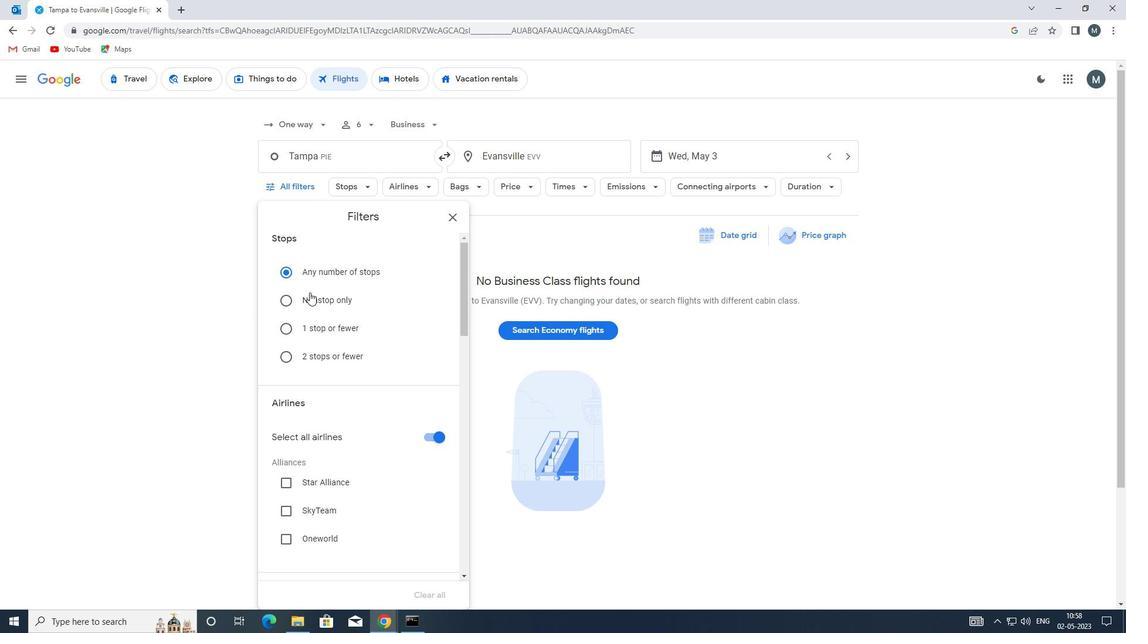 
Action: Mouse scrolled (312, 309) with delta (0, 0)
Screenshot: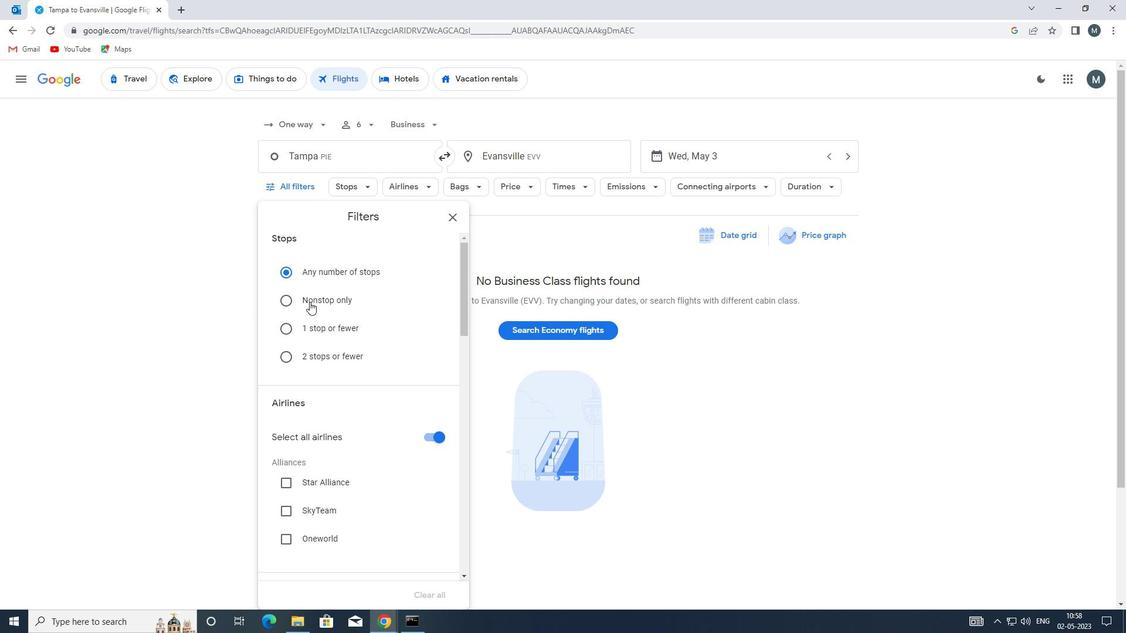 
Action: Mouse moved to (315, 312)
Screenshot: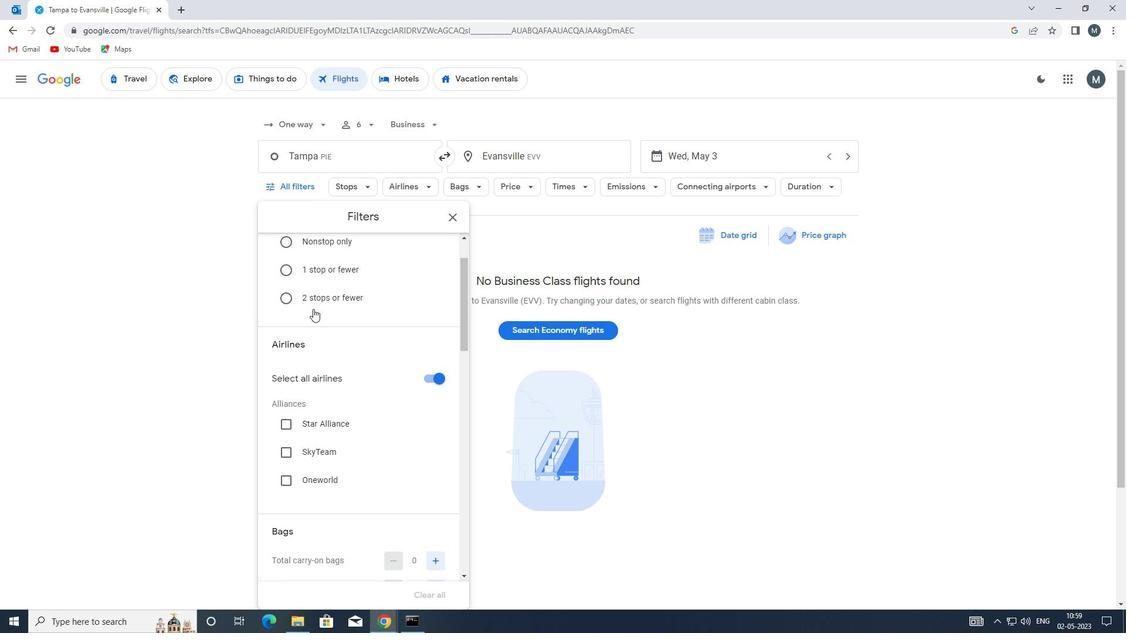 
Action: Mouse scrolled (315, 311) with delta (0, 0)
Screenshot: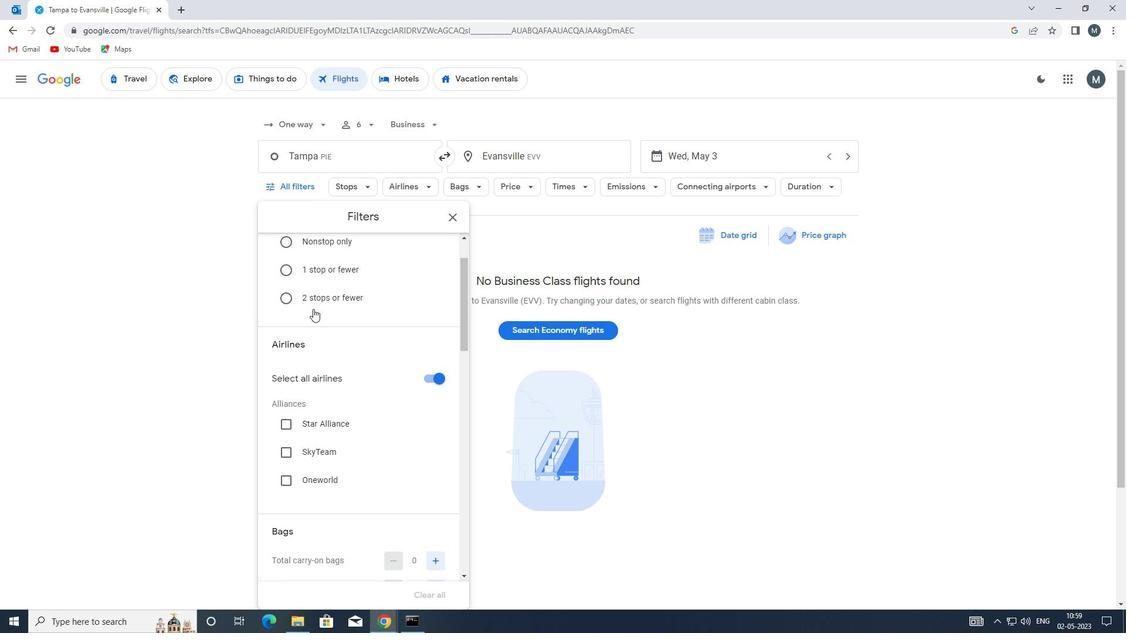 
Action: Mouse moved to (323, 339)
Screenshot: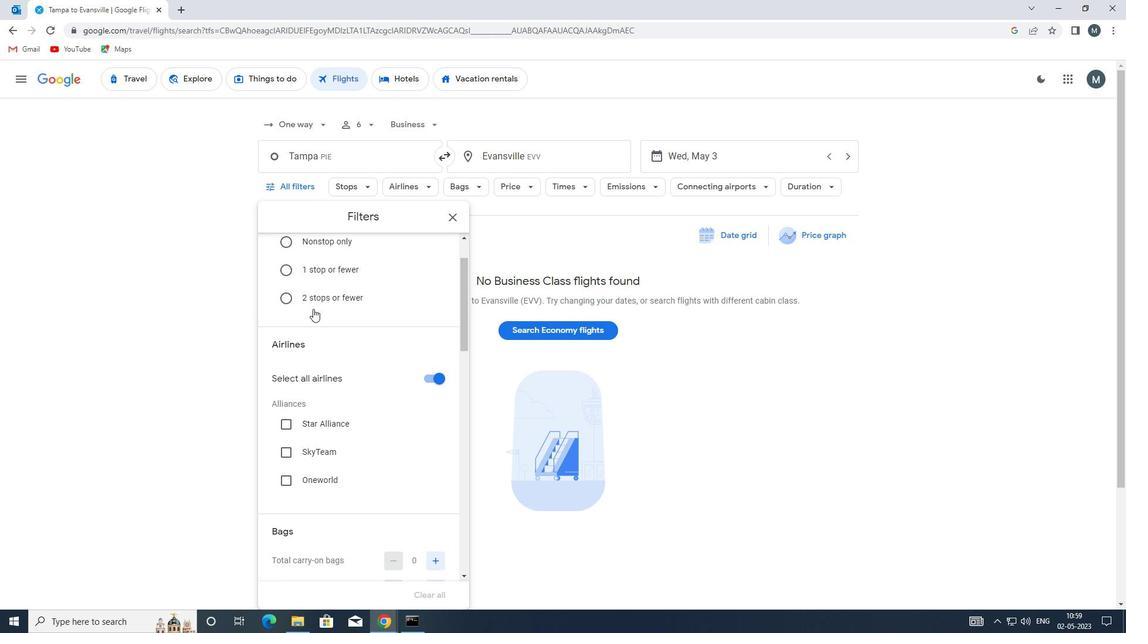 
Action: Mouse scrolled (323, 339) with delta (0, 0)
Screenshot: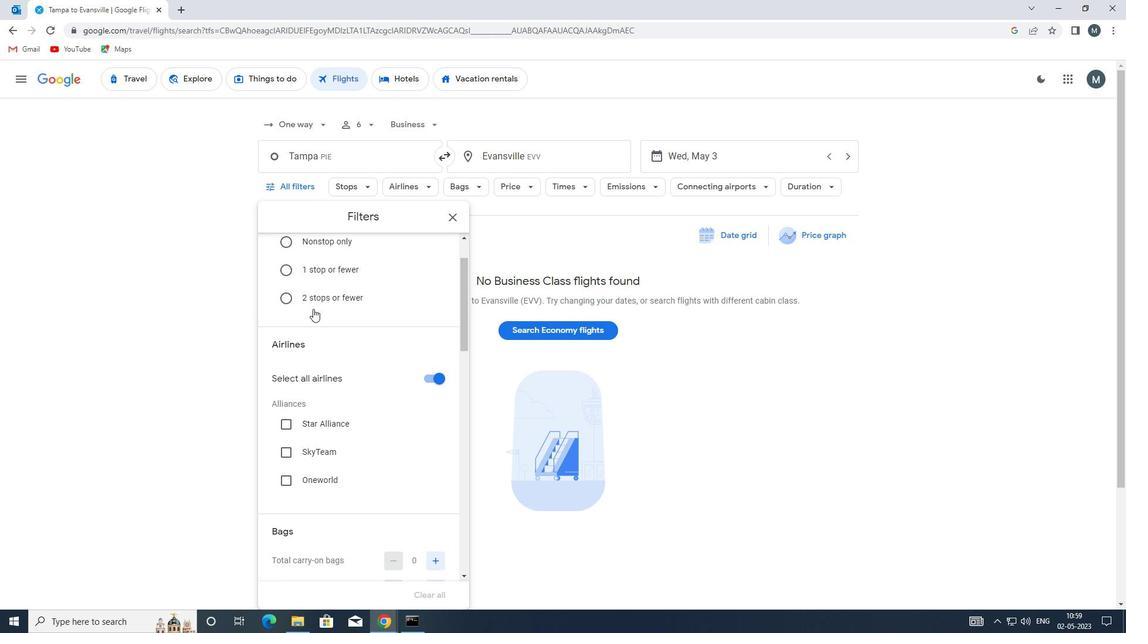 
Action: Mouse moved to (431, 261)
Screenshot: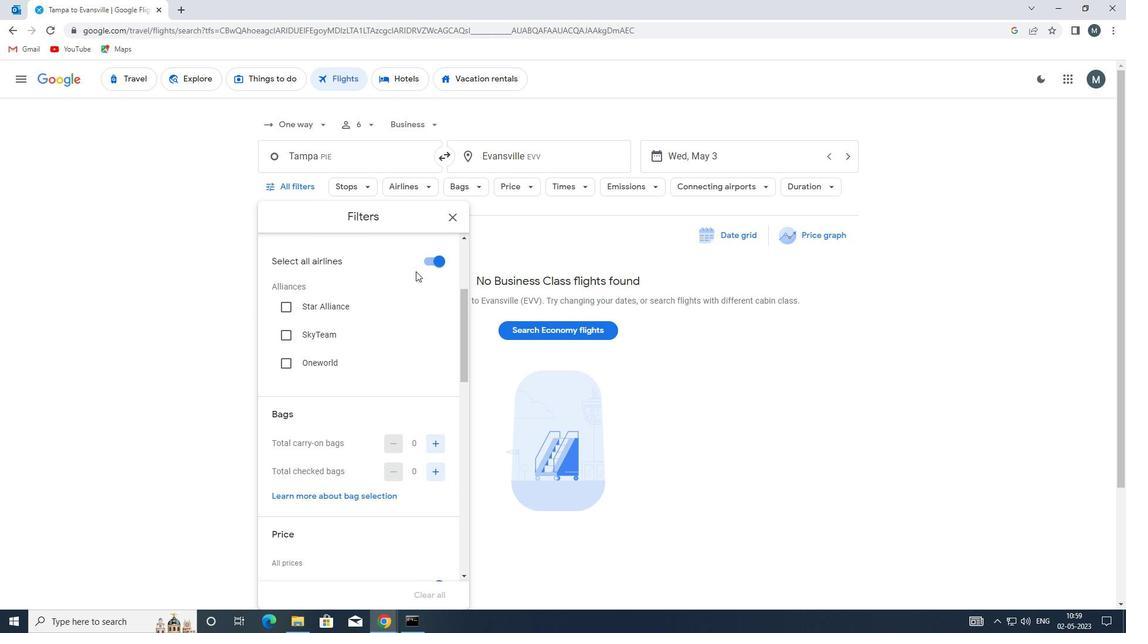 
Action: Mouse pressed left at (431, 261)
Screenshot: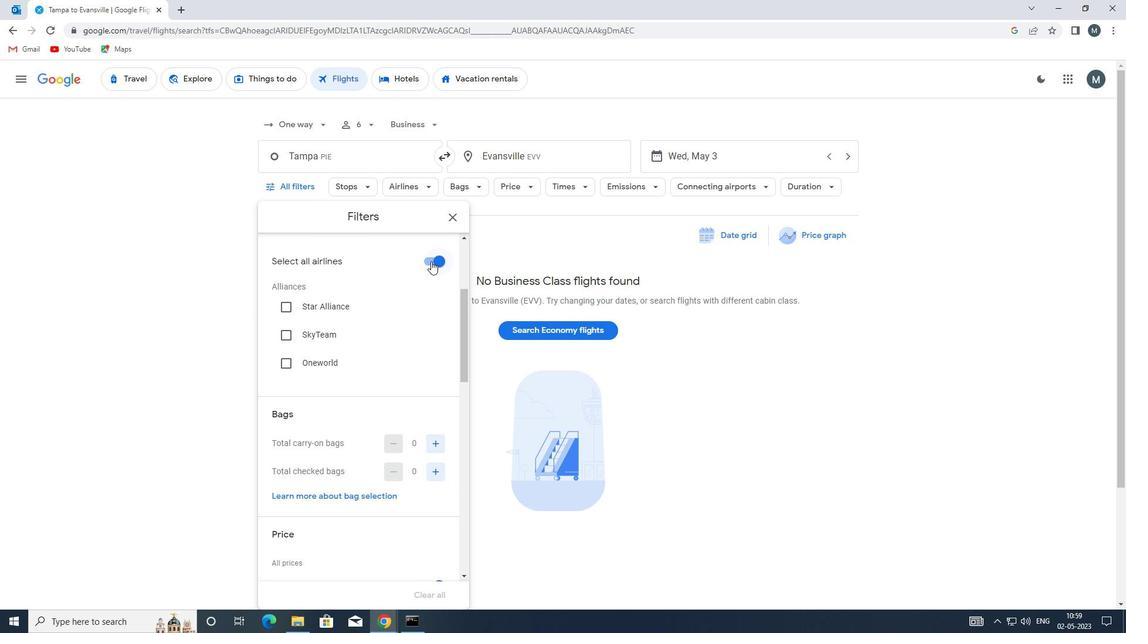 
Action: Mouse moved to (428, 262)
Screenshot: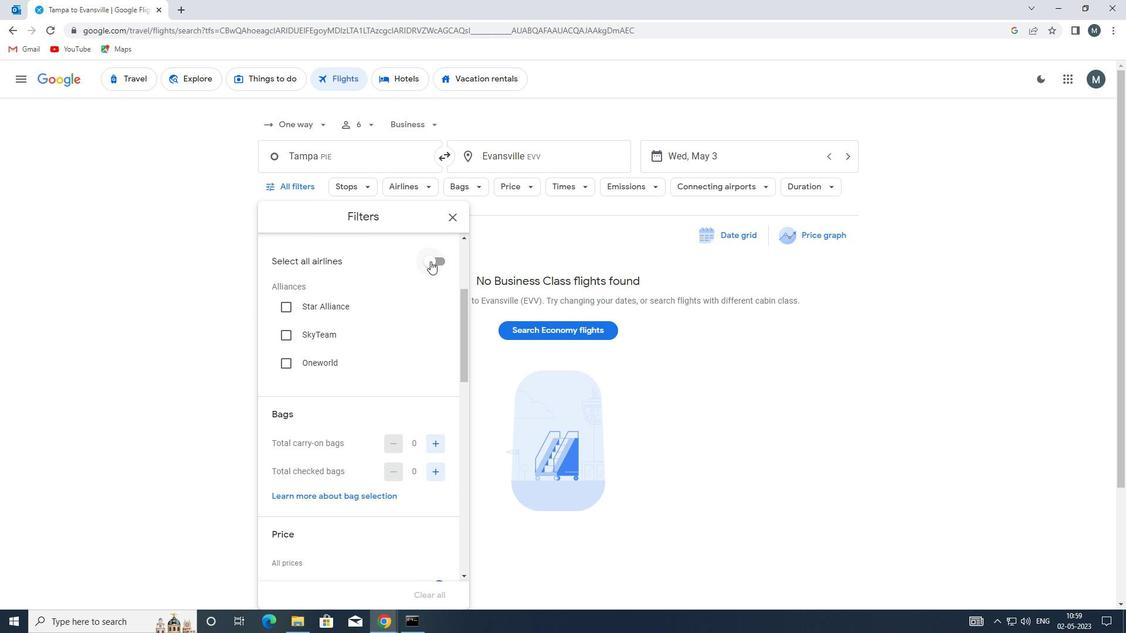 
Action: Mouse scrolled (428, 262) with delta (0, 0)
Screenshot: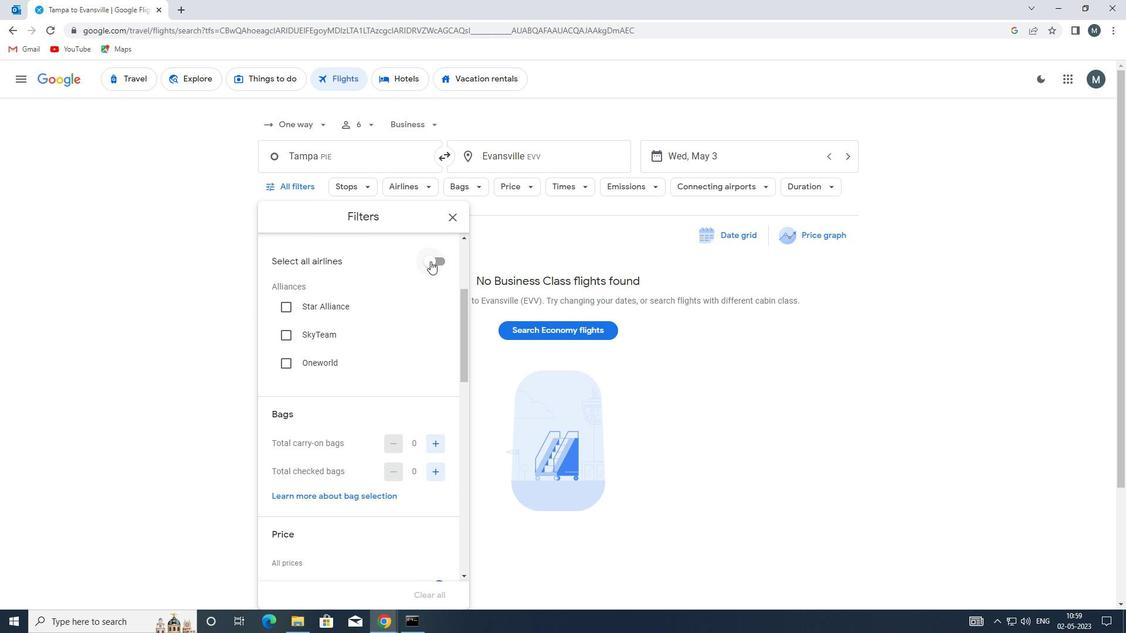
Action: Mouse moved to (427, 265)
Screenshot: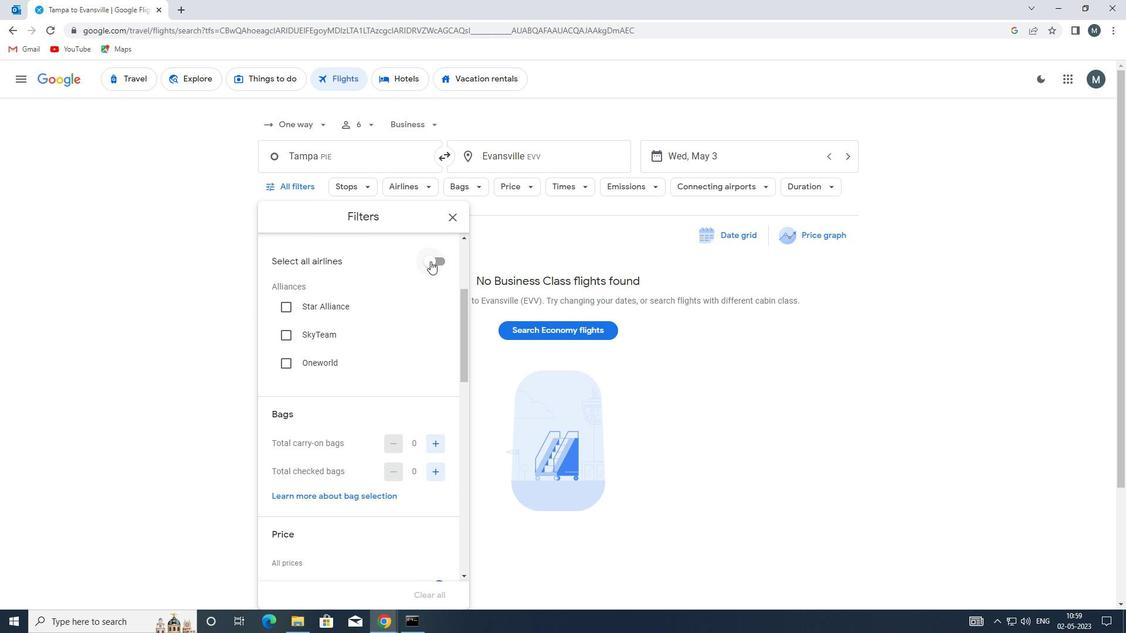 
Action: Mouse scrolled (427, 264) with delta (0, 0)
Screenshot: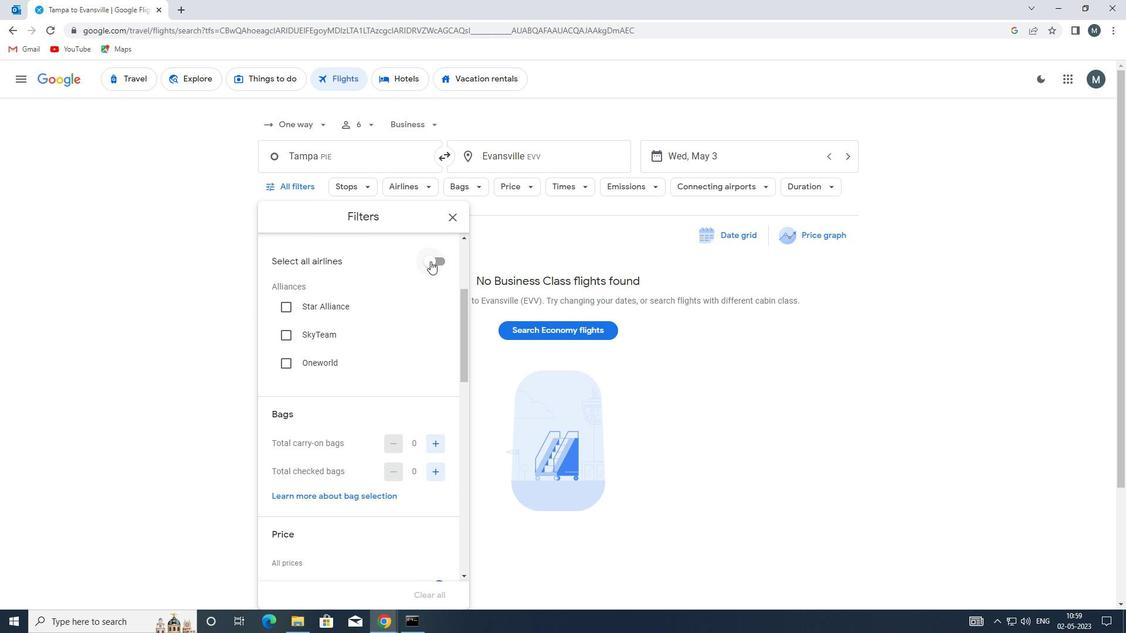 
Action: Mouse moved to (367, 329)
Screenshot: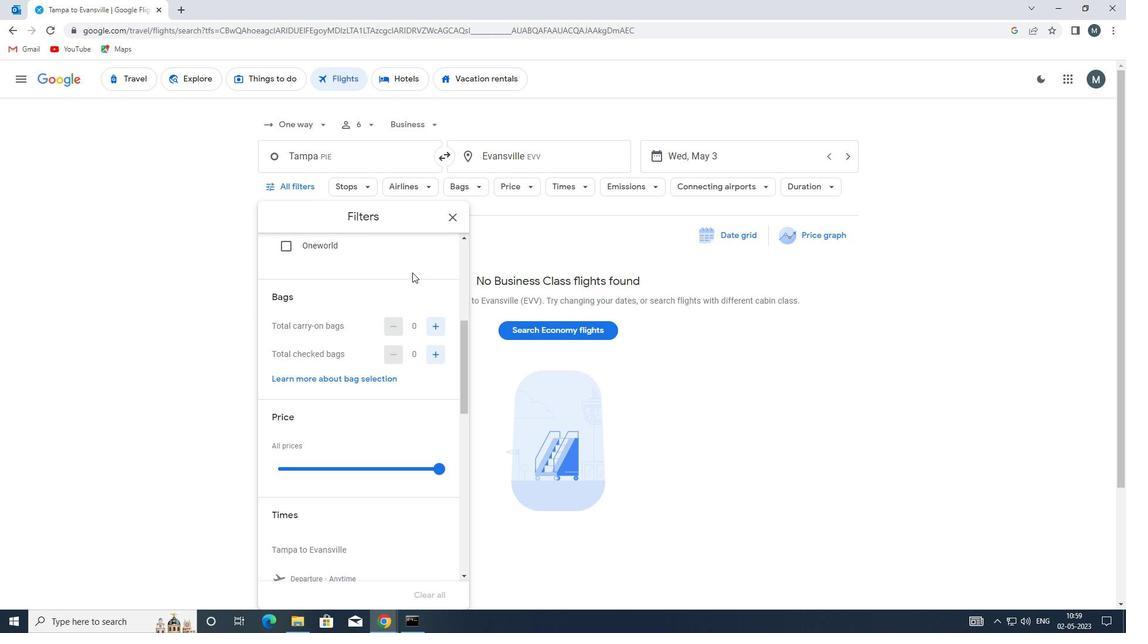 
Action: Mouse scrolled (367, 329) with delta (0, 0)
Screenshot: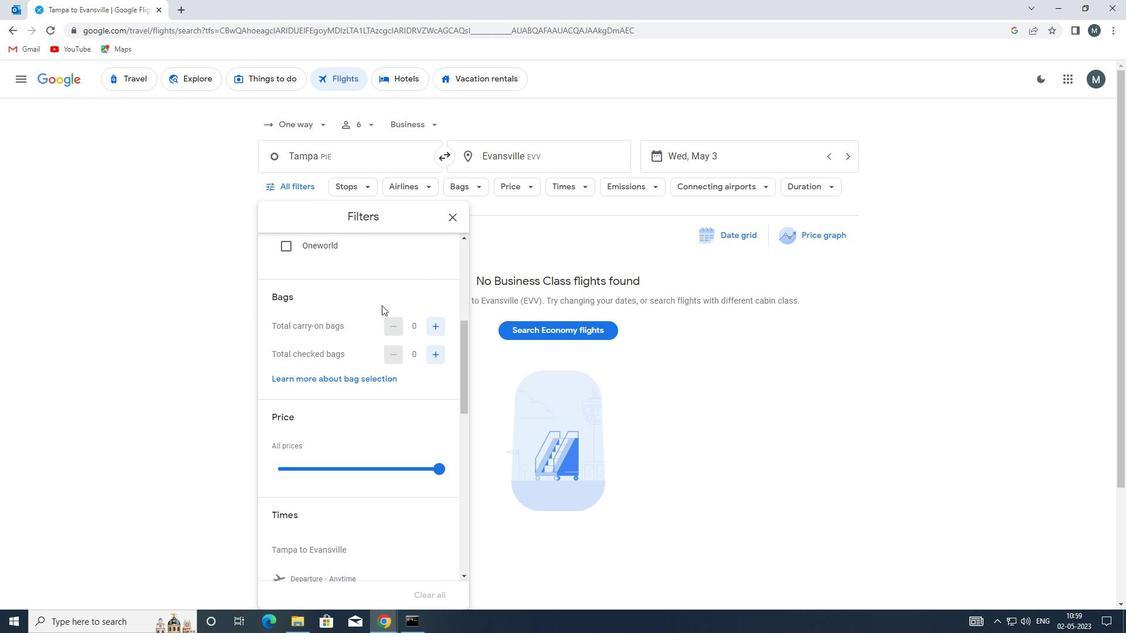 
Action: Mouse scrolled (367, 329) with delta (0, 0)
Screenshot: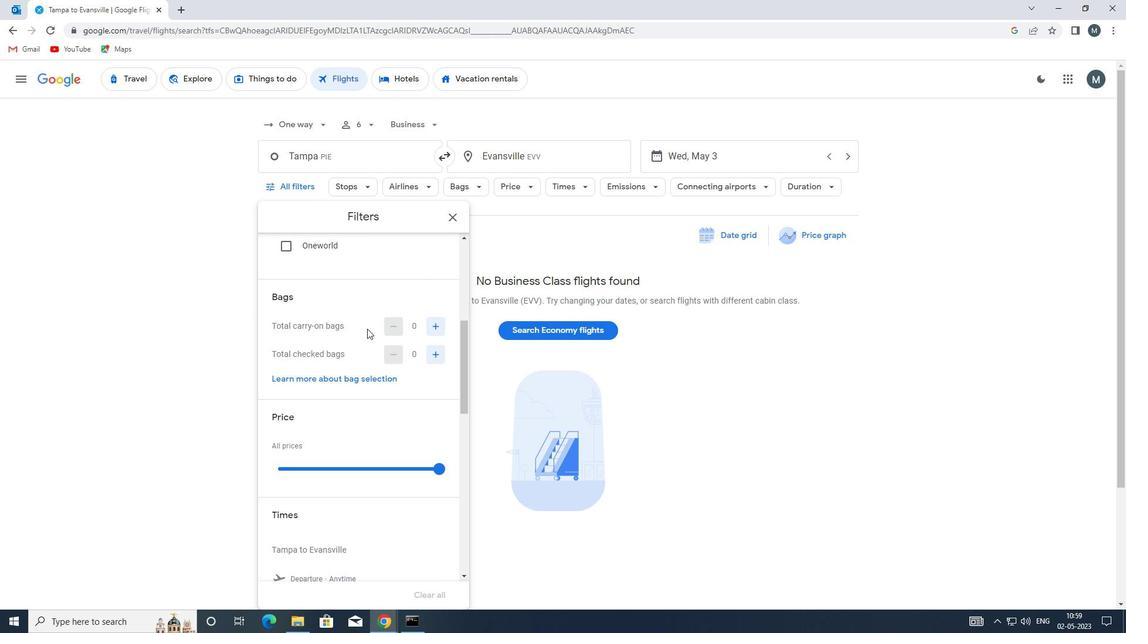 
Action: Mouse moved to (366, 346)
Screenshot: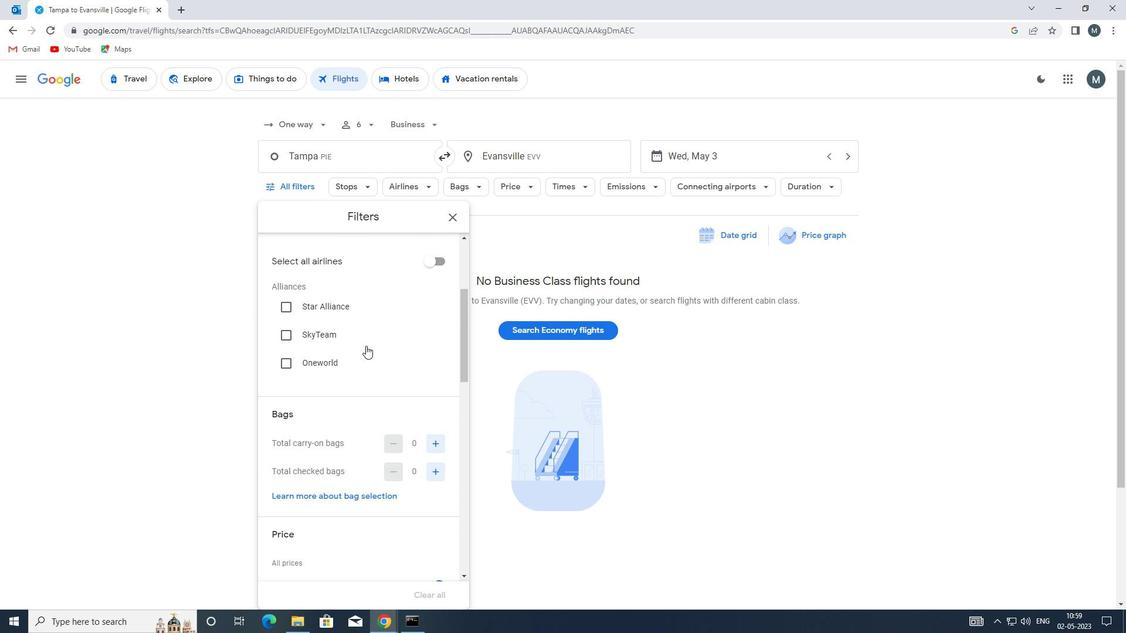 
Action: Mouse scrolled (366, 345) with delta (0, 0)
Screenshot: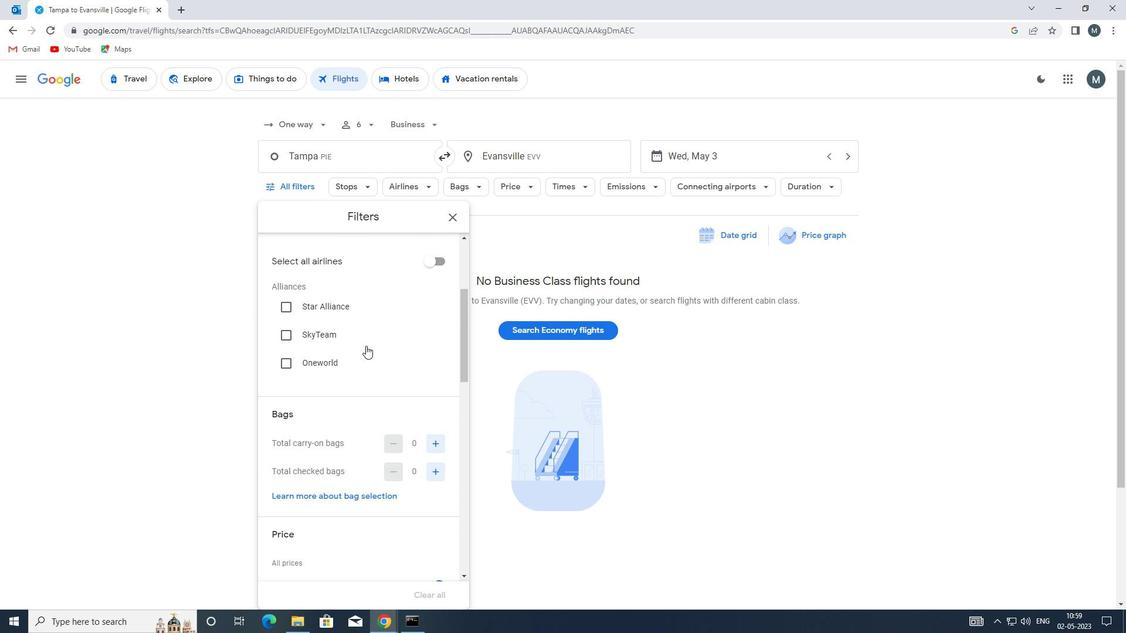 
Action: Mouse moved to (433, 414)
Screenshot: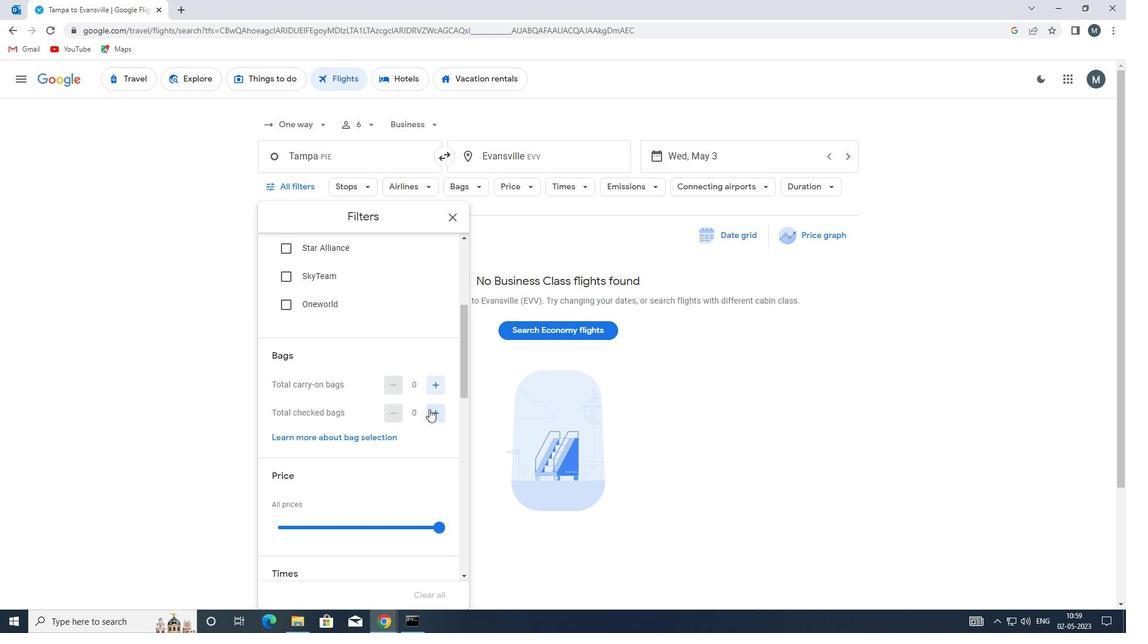 
Action: Mouse pressed left at (433, 414)
Screenshot: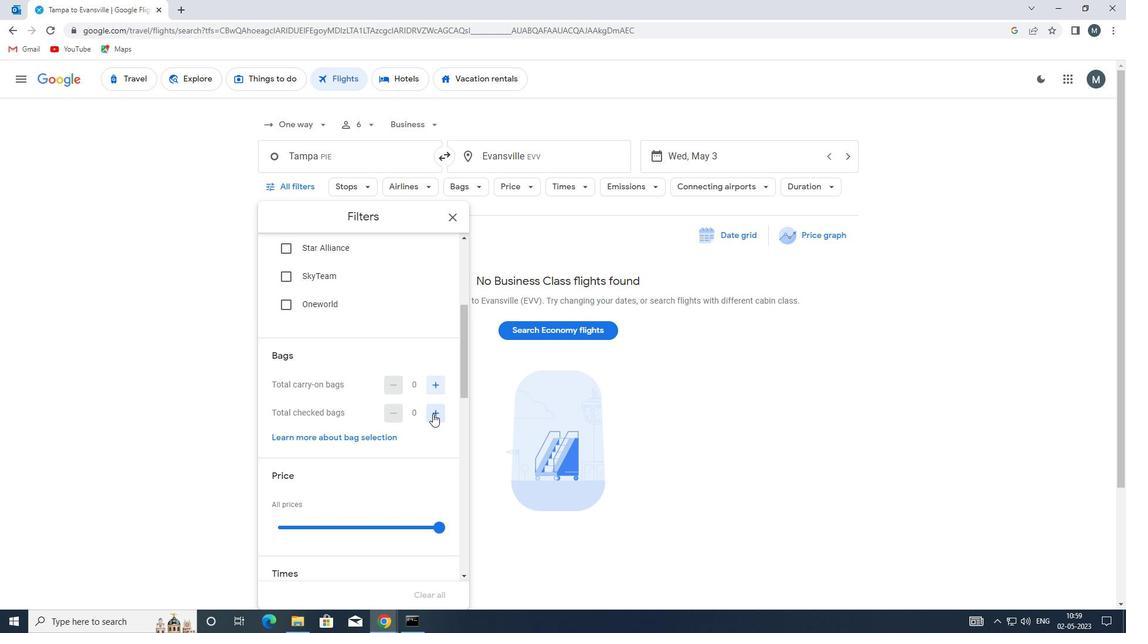 
Action: Mouse pressed left at (433, 414)
Screenshot: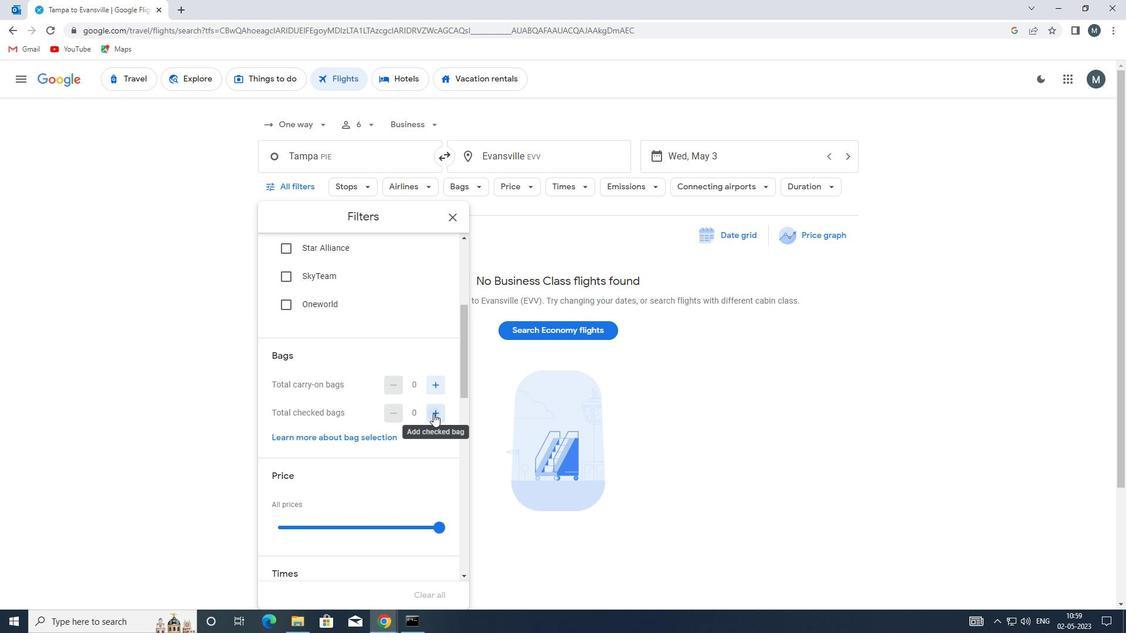 
Action: Mouse pressed left at (433, 414)
Screenshot: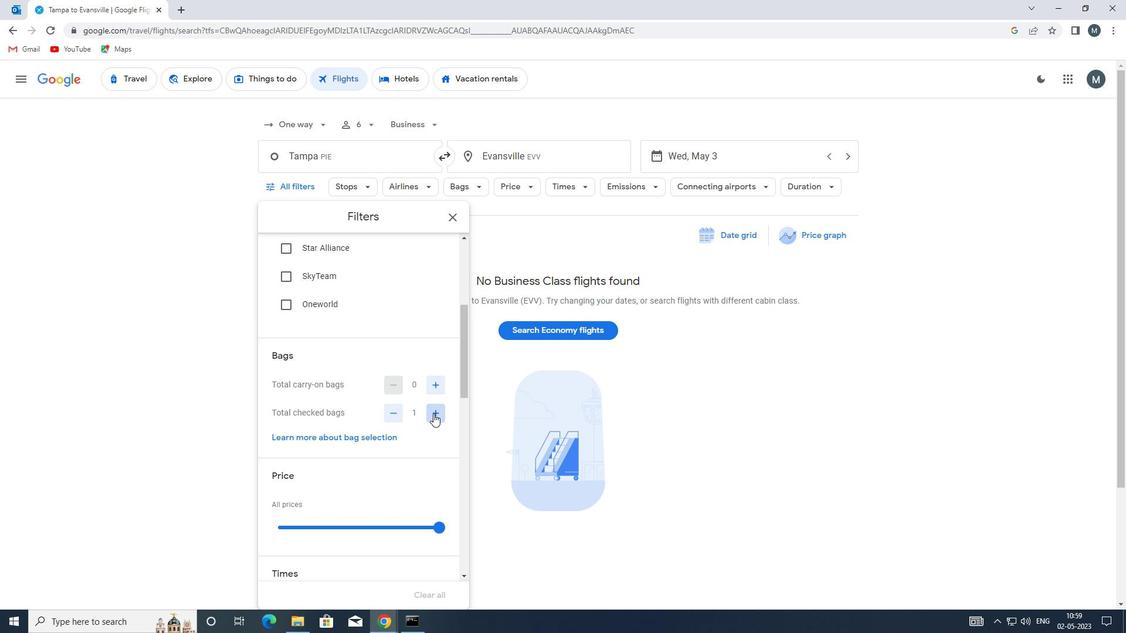 
Action: Mouse pressed left at (433, 414)
Screenshot: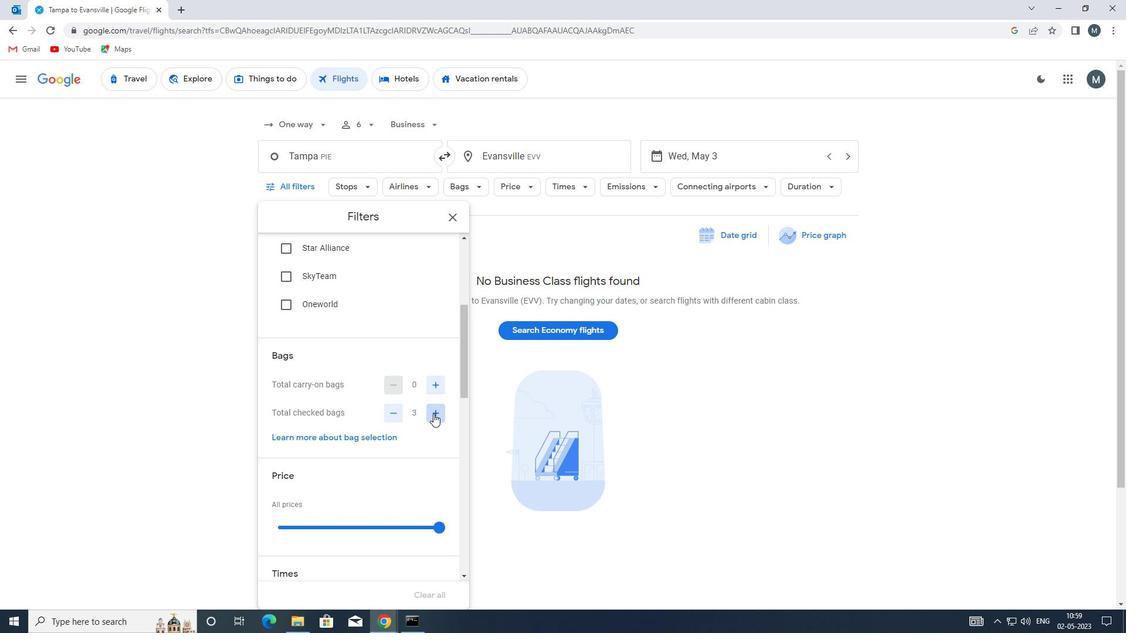 
Action: Mouse moved to (403, 399)
Screenshot: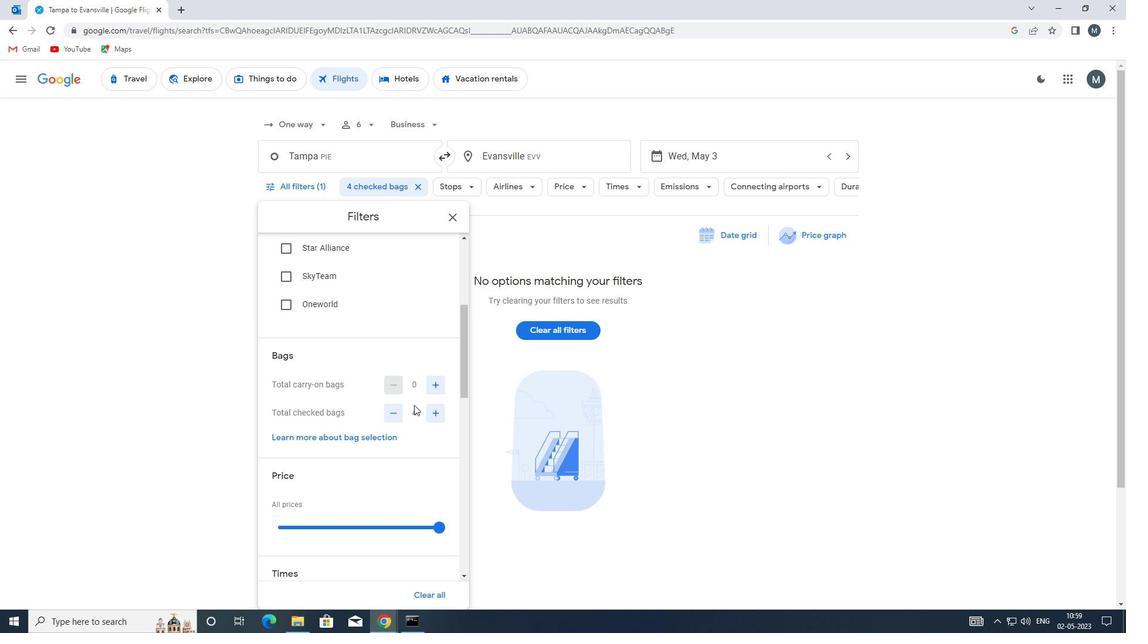 
Action: Mouse scrolled (403, 399) with delta (0, 0)
Screenshot: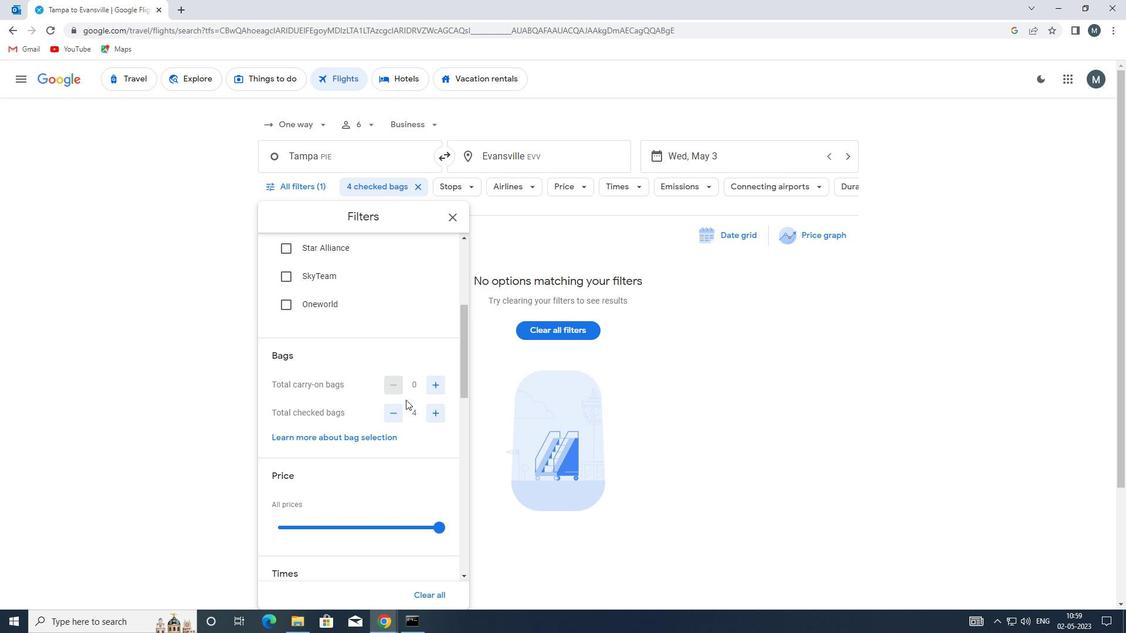 
Action: Mouse scrolled (403, 399) with delta (0, 0)
Screenshot: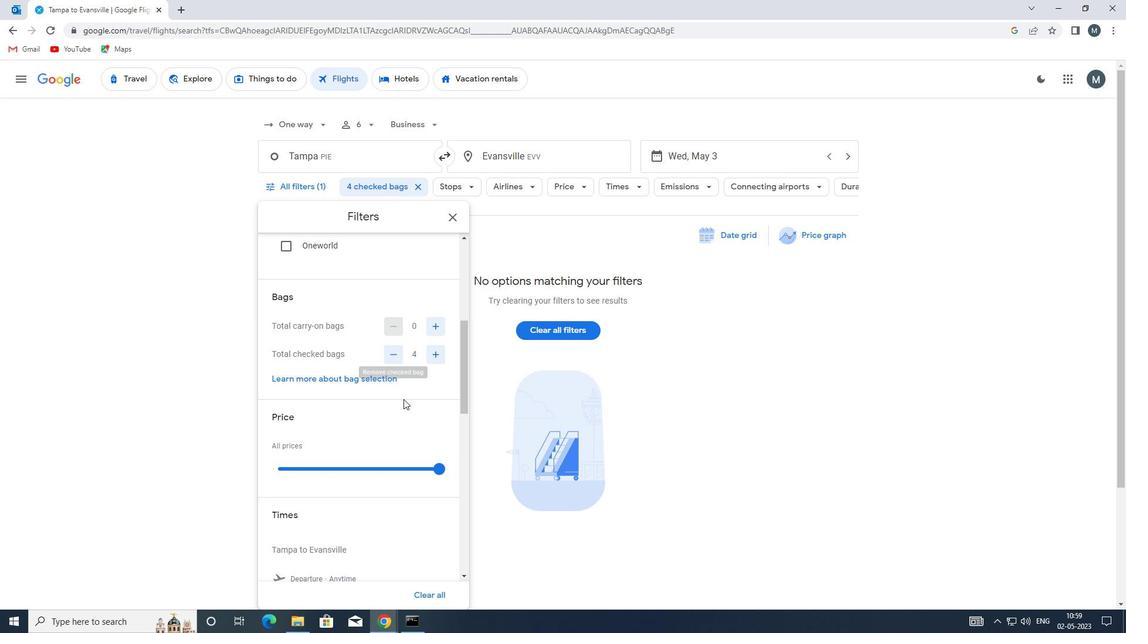 
Action: Mouse moved to (343, 411)
Screenshot: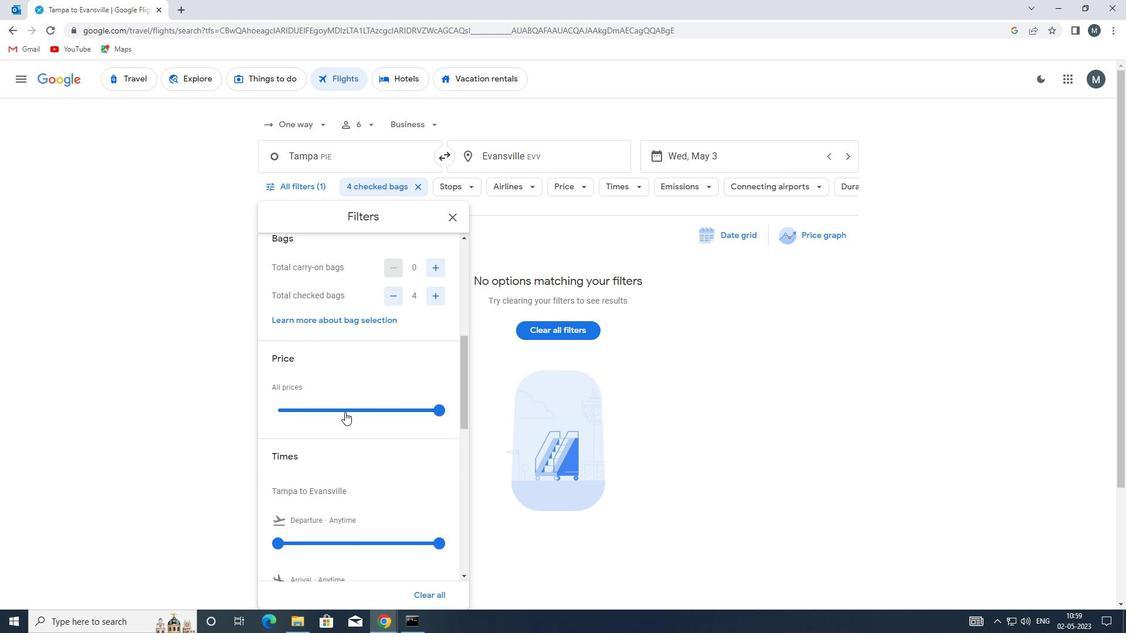 
Action: Mouse pressed left at (343, 411)
Screenshot: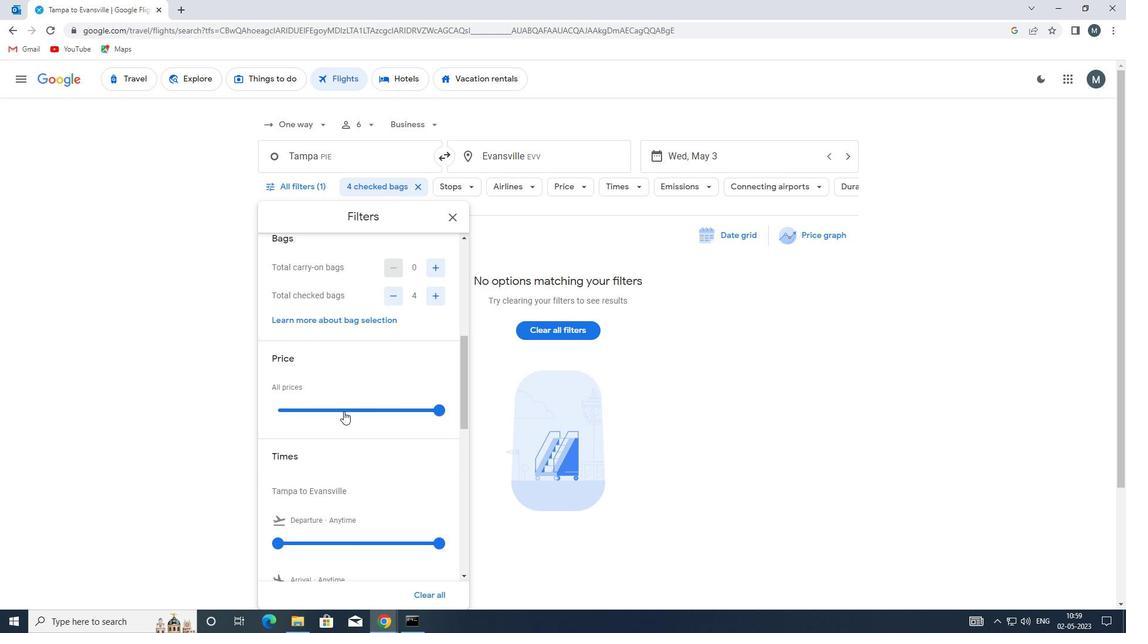 
Action: Mouse moved to (343, 410)
Screenshot: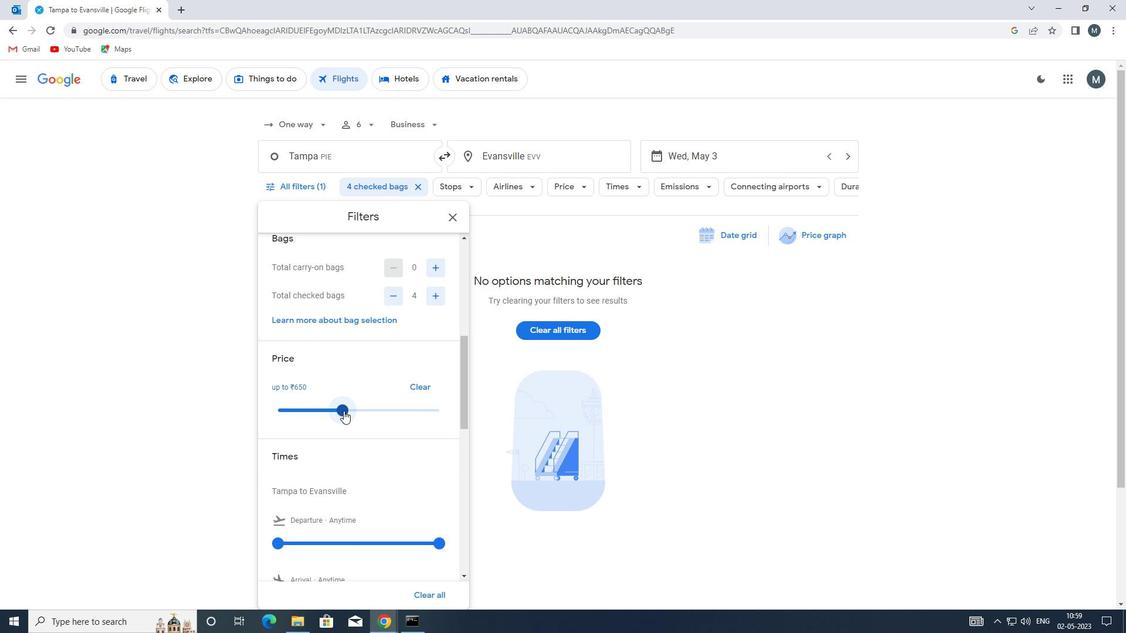 
Action: Mouse pressed left at (343, 410)
Screenshot: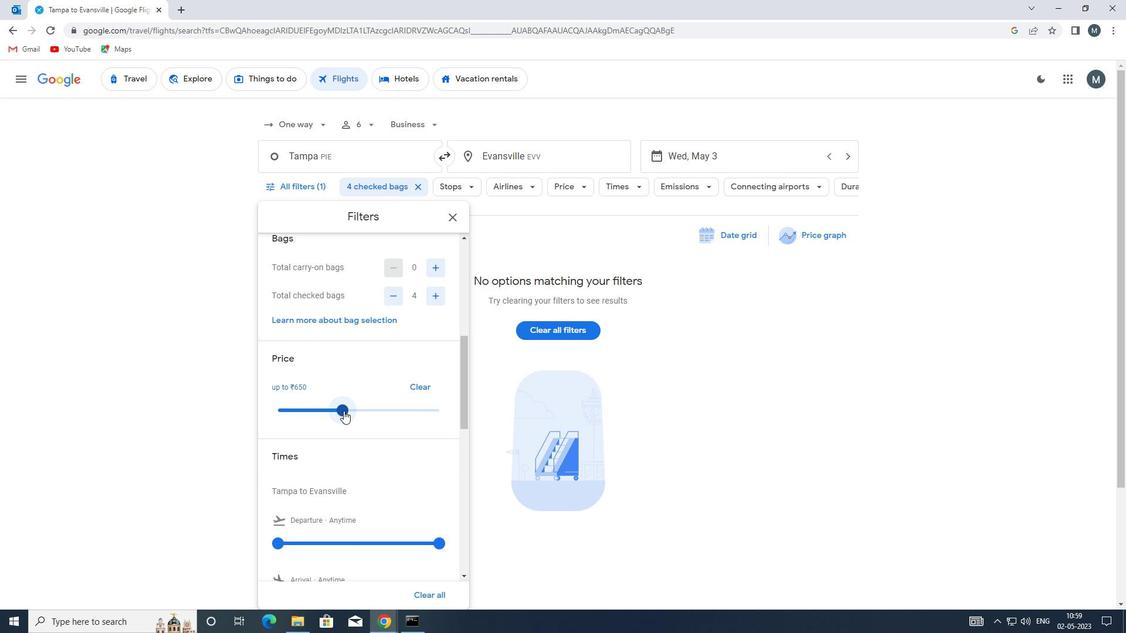 
Action: Mouse moved to (382, 400)
Screenshot: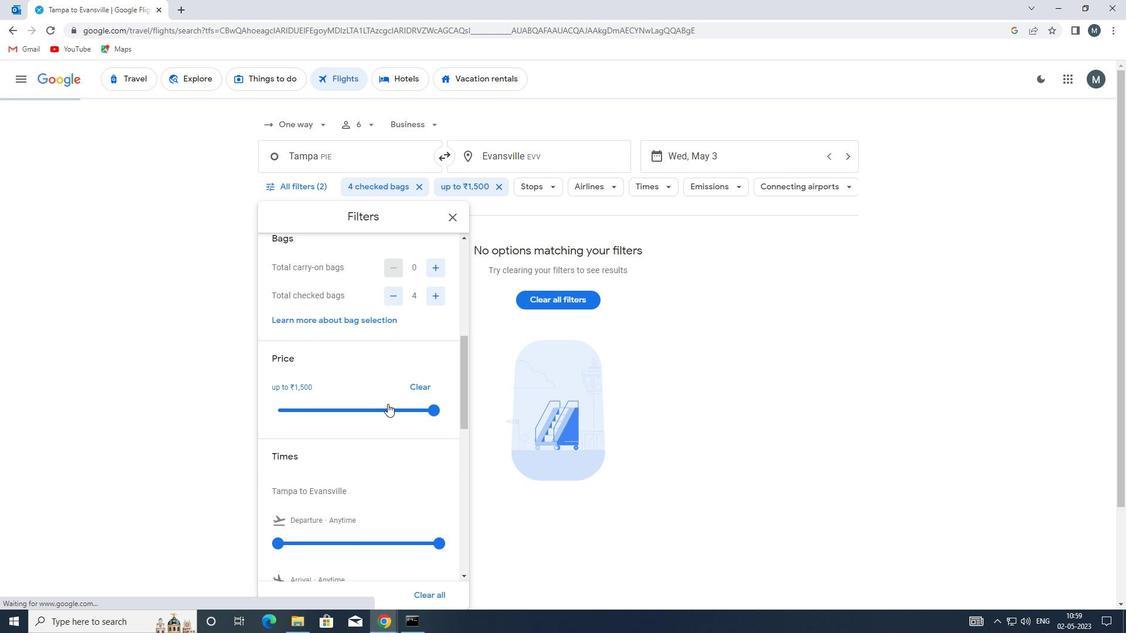 
Action: Mouse scrolled (382, 399) with delta (0, 0)
Screenshot: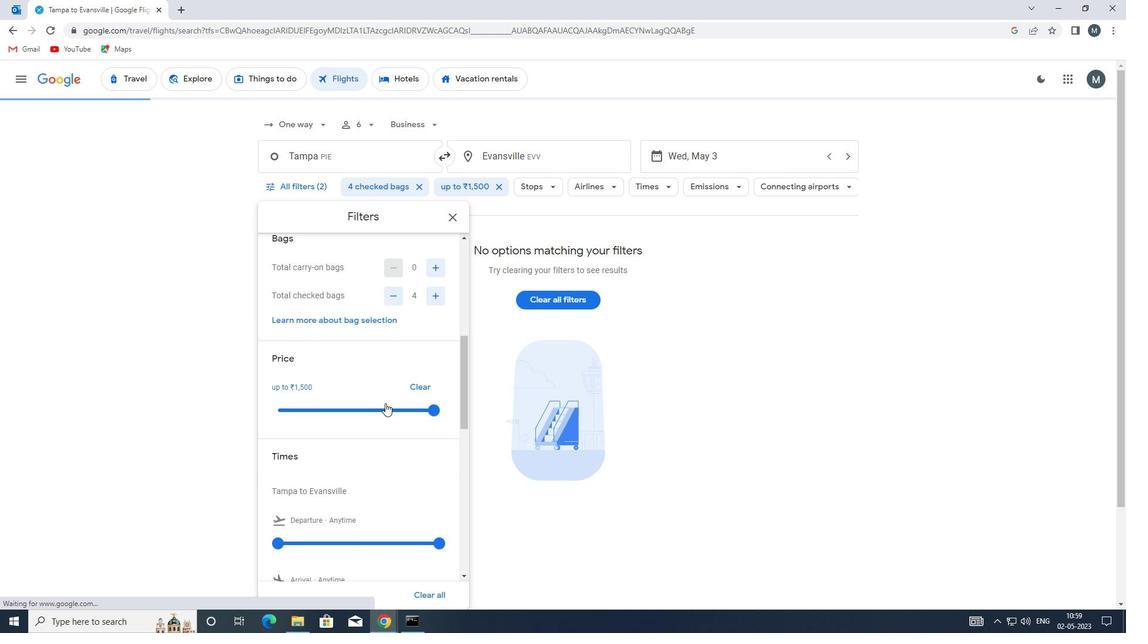 
Action: Mouse moved to (380, 399)
Screenshot: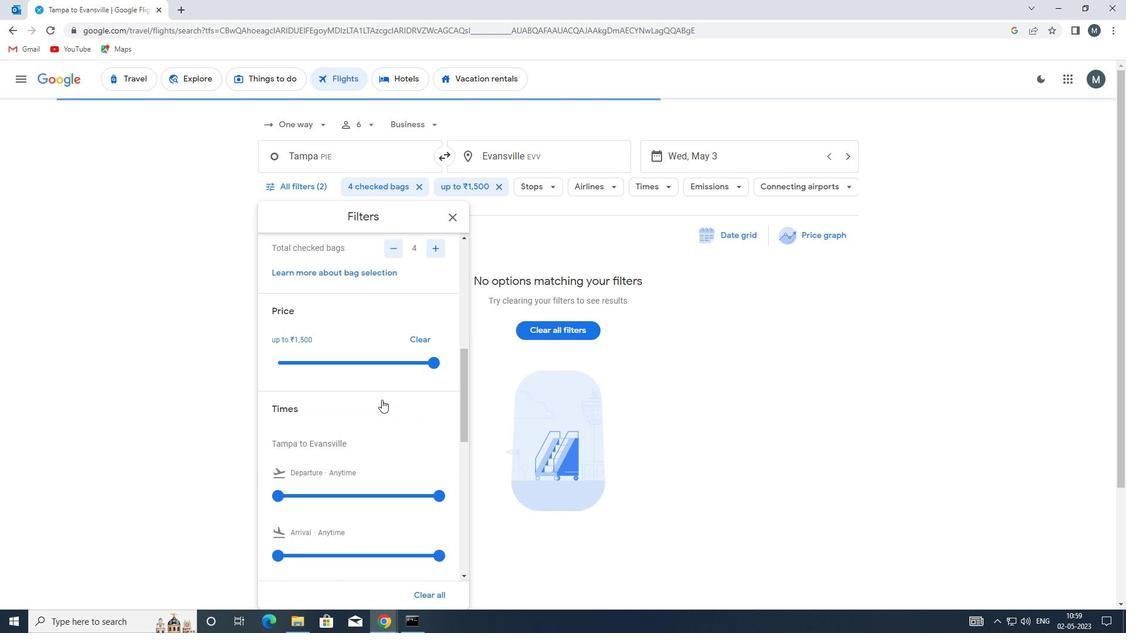 
Action: Mouse scrolled (380, 398) with delta (0, 0)
Screenshot: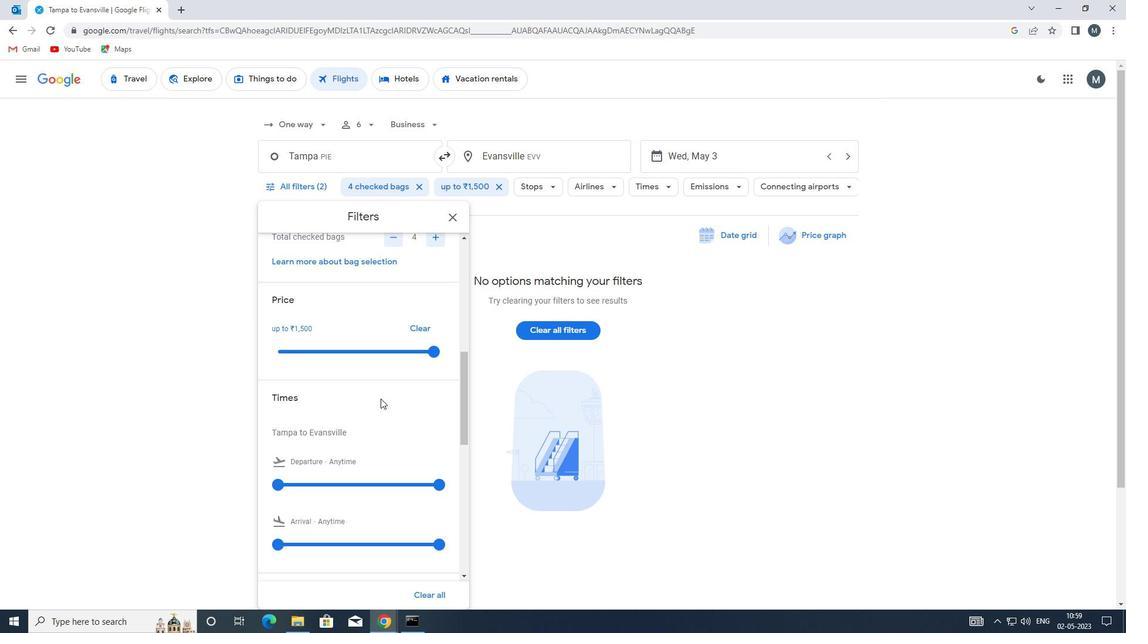 
Action: Mouse scrolled (380, 399) with delta (0, 0)
Screenshot: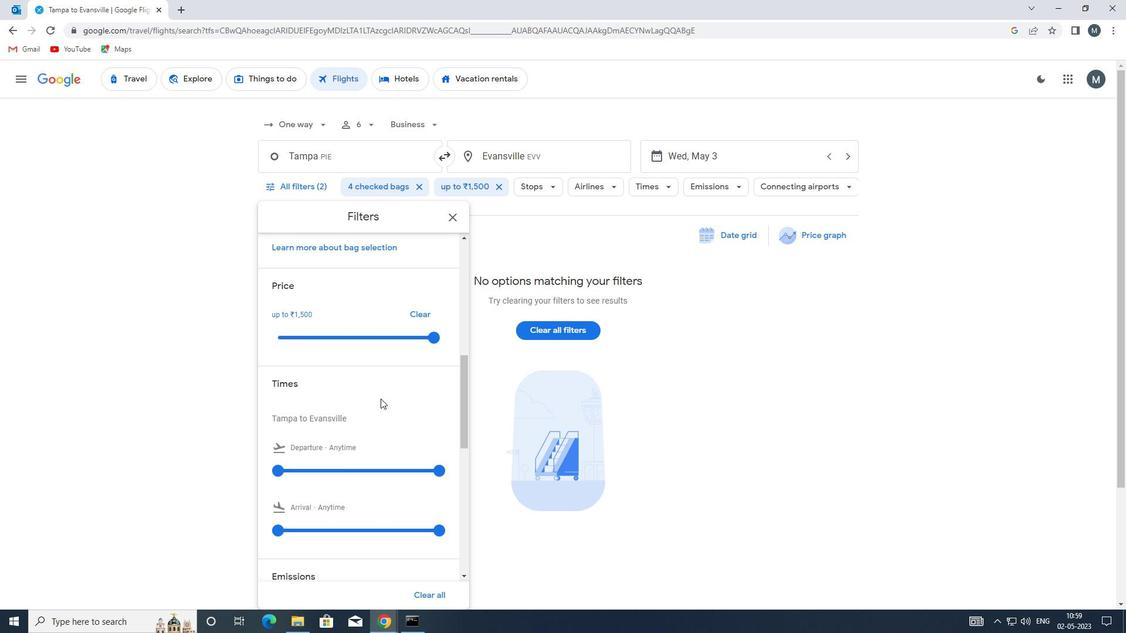 
Action: Mouse moved to (379, 396)
Screenshot: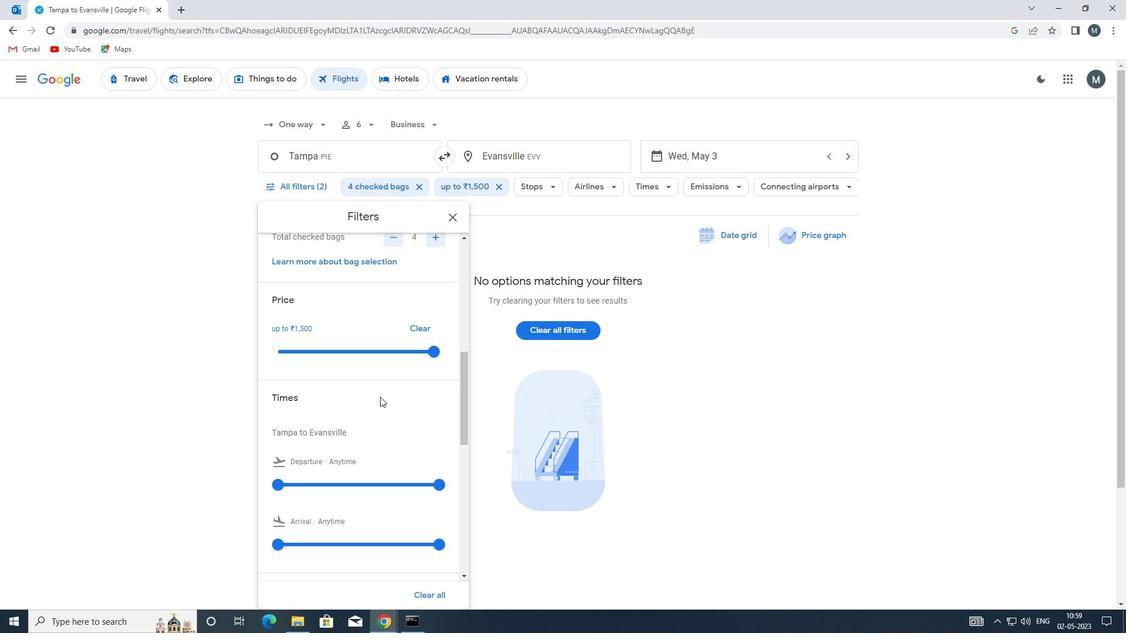 
Action: Mouse scrolled (379, 396) with delta (0, 0)
Screenshot: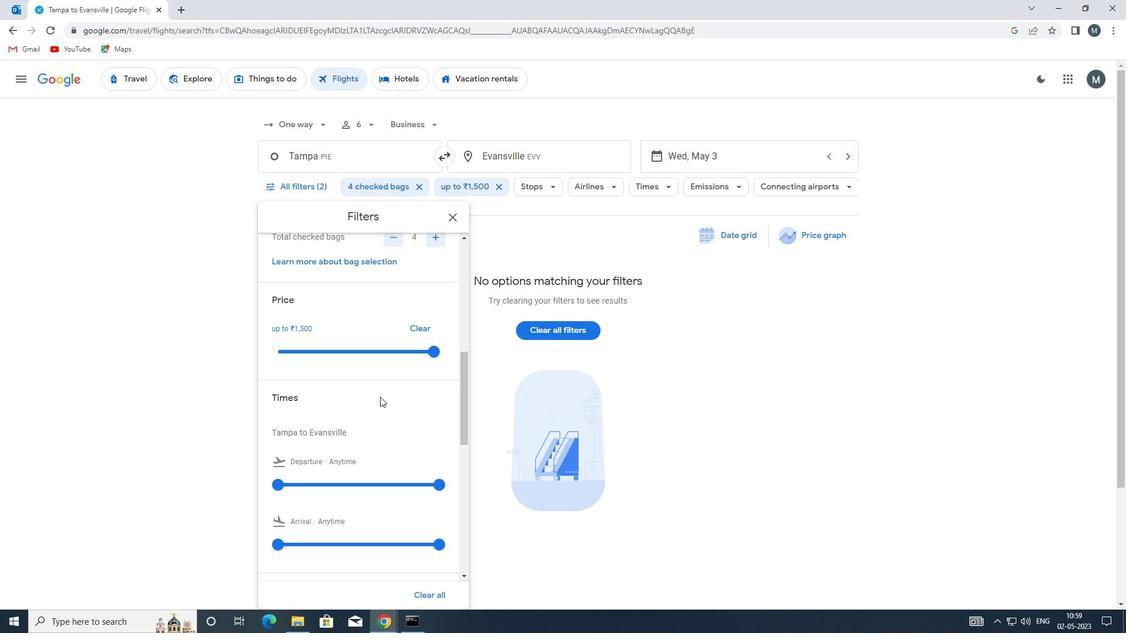 
Action: Mouse moved to (279, 427)
Screenshot: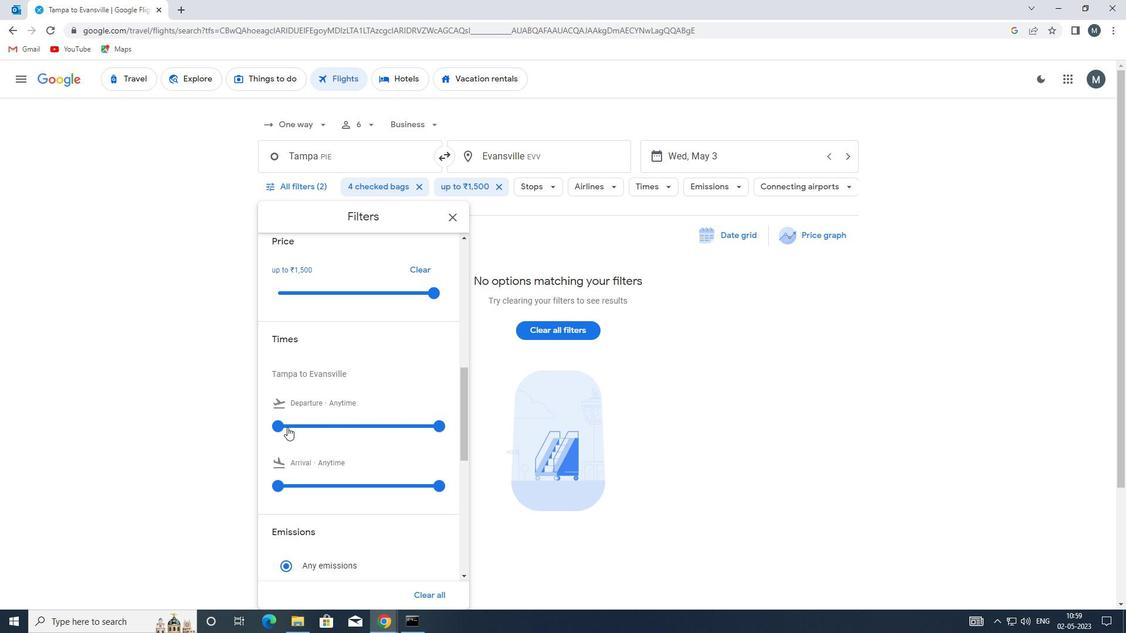 
Action: Mouse pressed left at (279, 427)
Screenshot: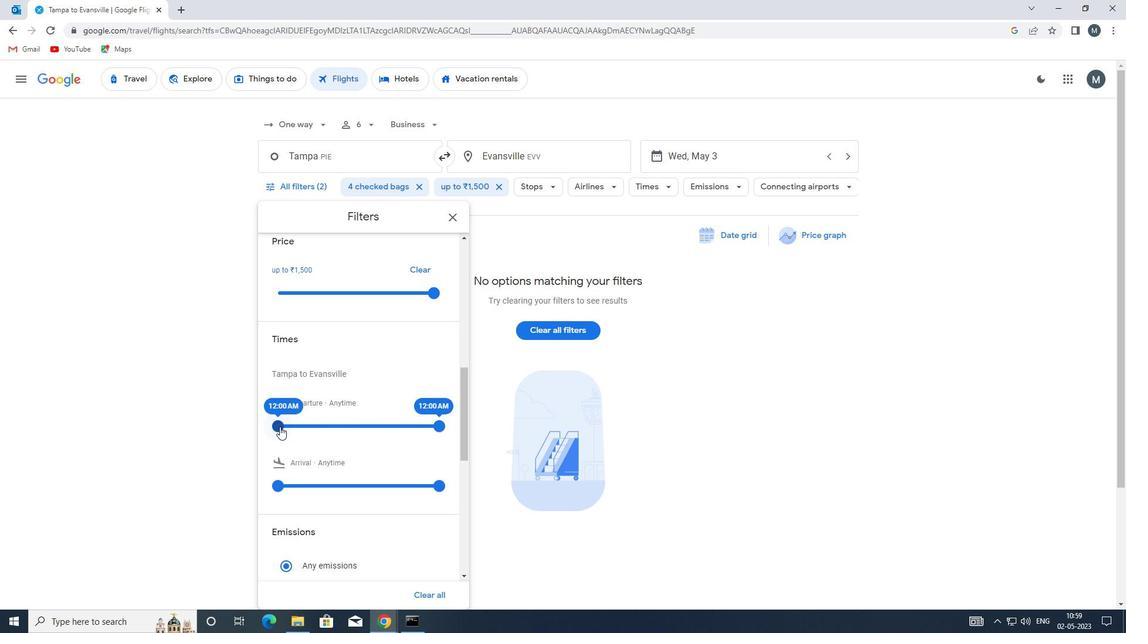 
Action: Mouse moved to (440, 424)
Screenshot: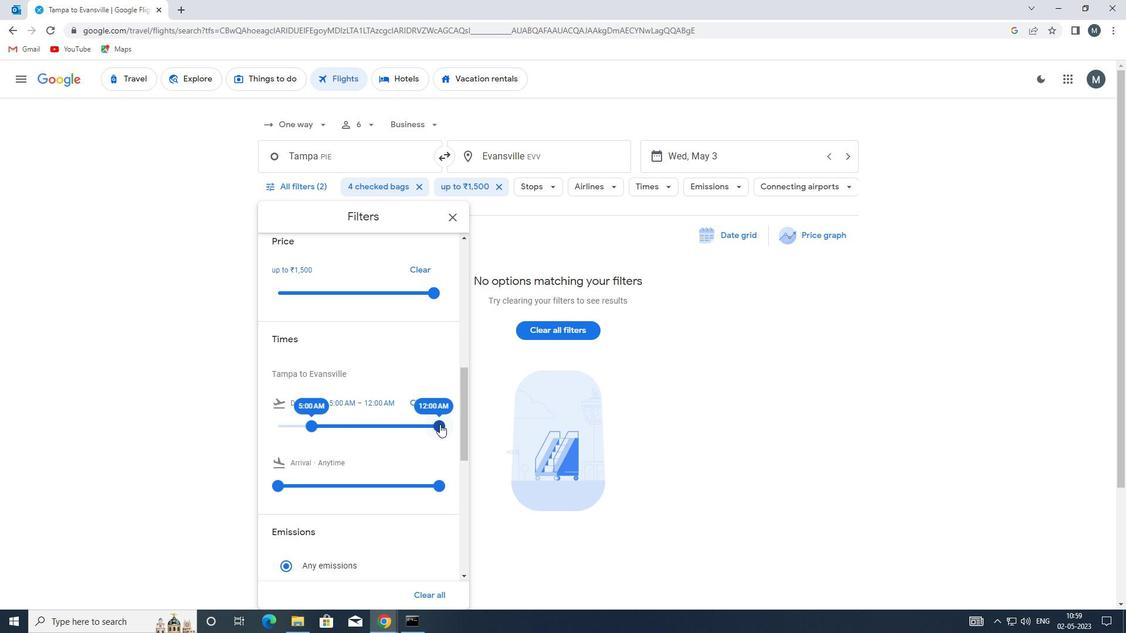 
Action: Mouse pressed left at (440, 424)
Screenshot: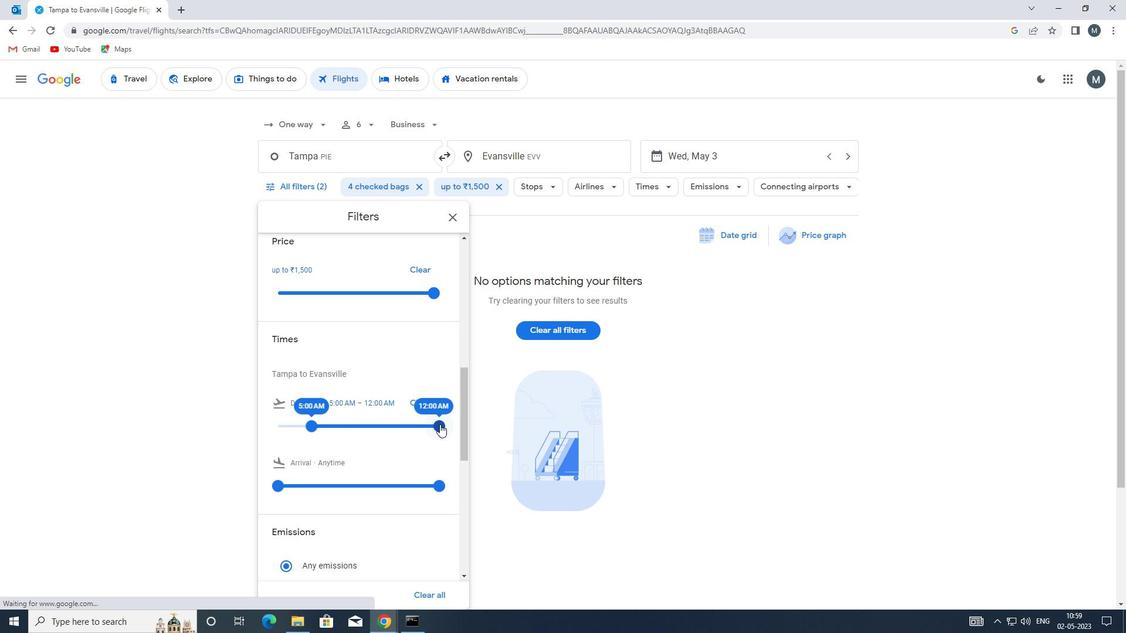 
Action: Mouse moved to (339, 404)
Screenshot: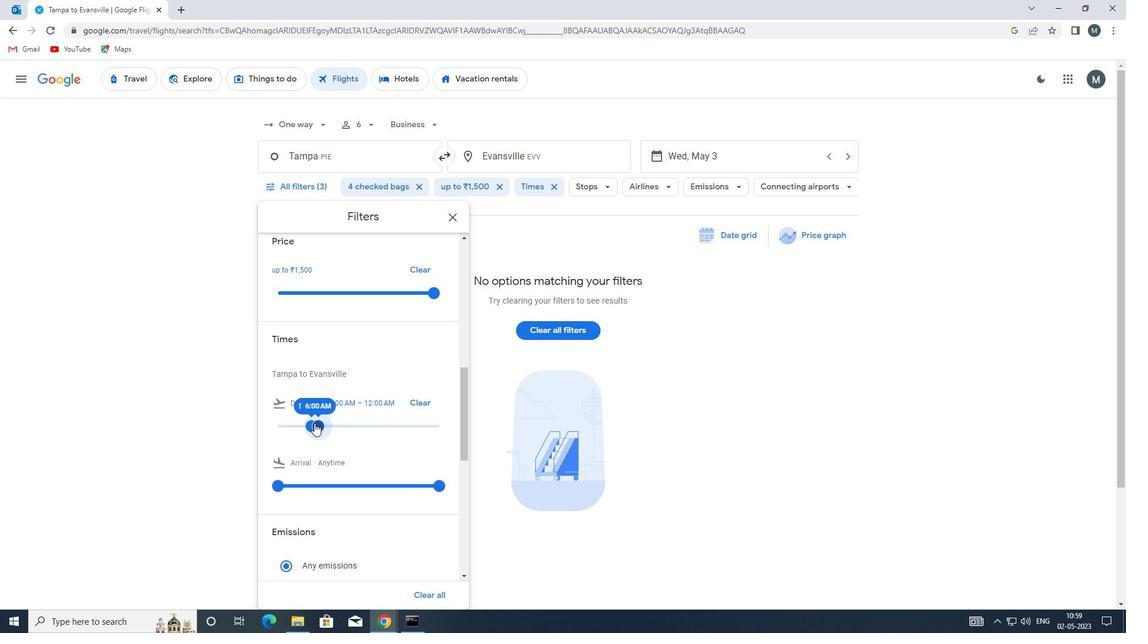 
Action: Mouse scrolled (339, 403) with delta (0, 0)
Screenshot: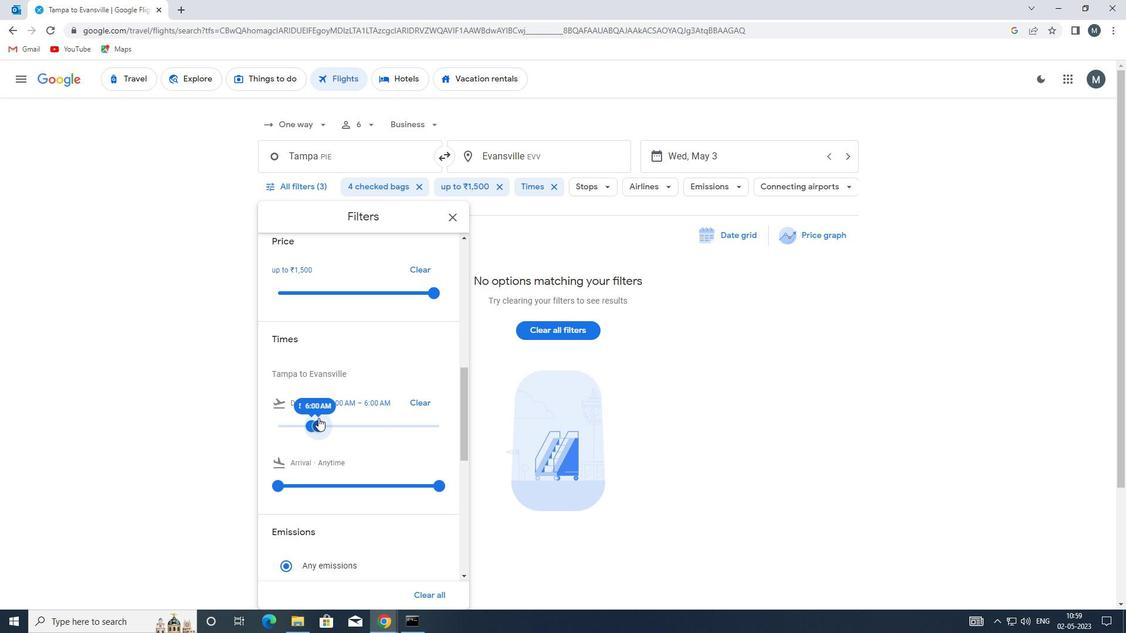 
Action: Mouse scrolled (339, 403) with delta (0, 0)
Screenshot: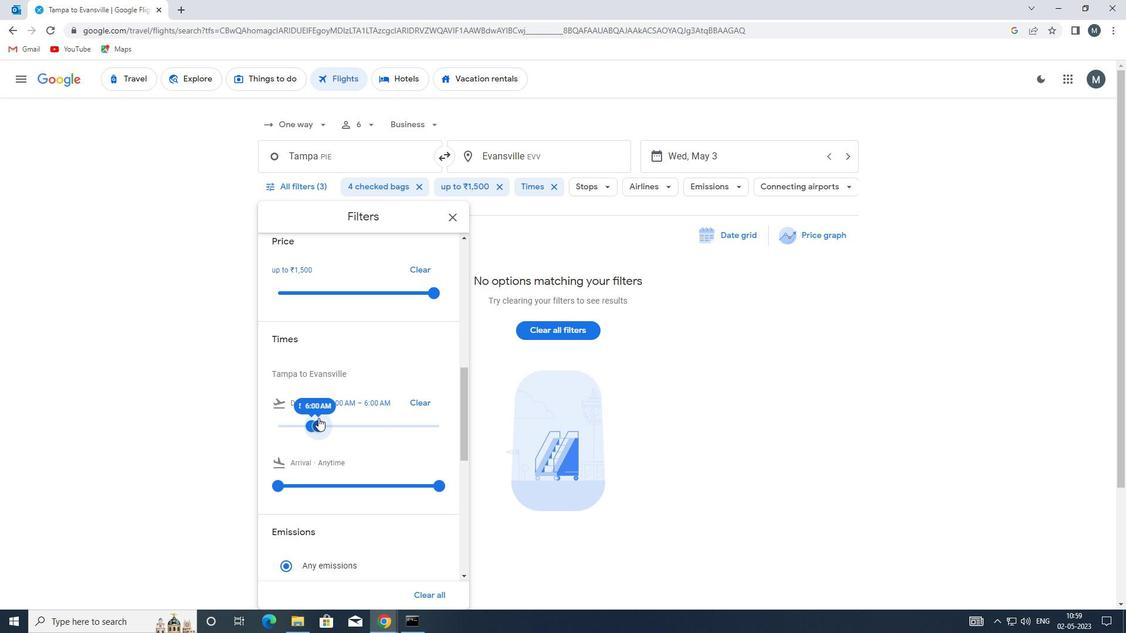 
Action: Mouse moved to (451, 218)
Screenshot: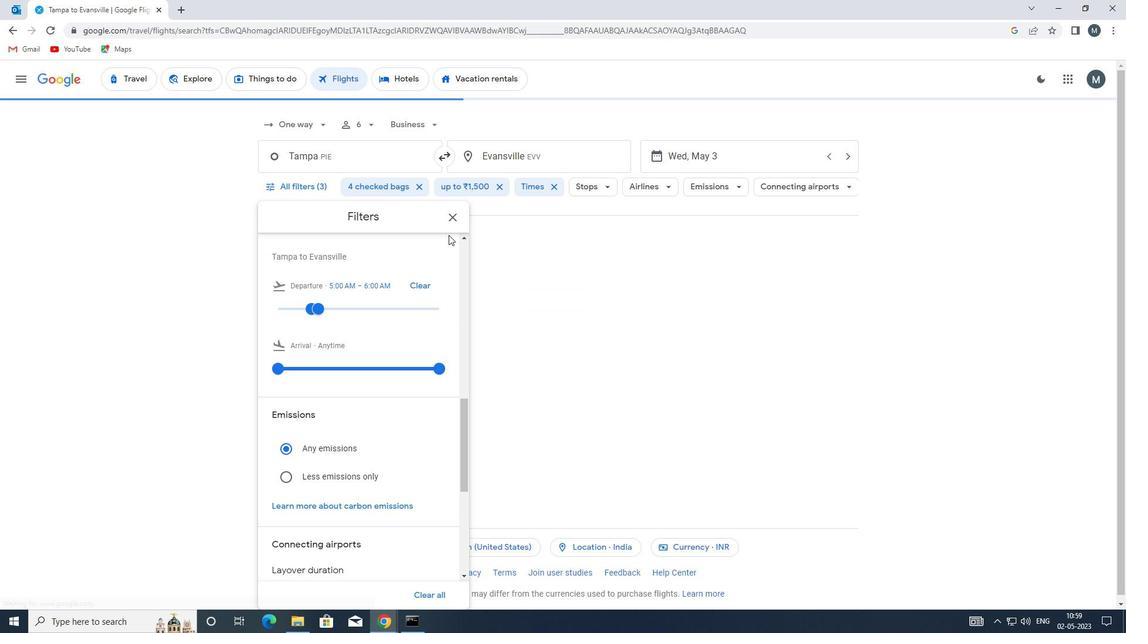 
Action: Mouse pressed left at (451, 218)
Screenshot: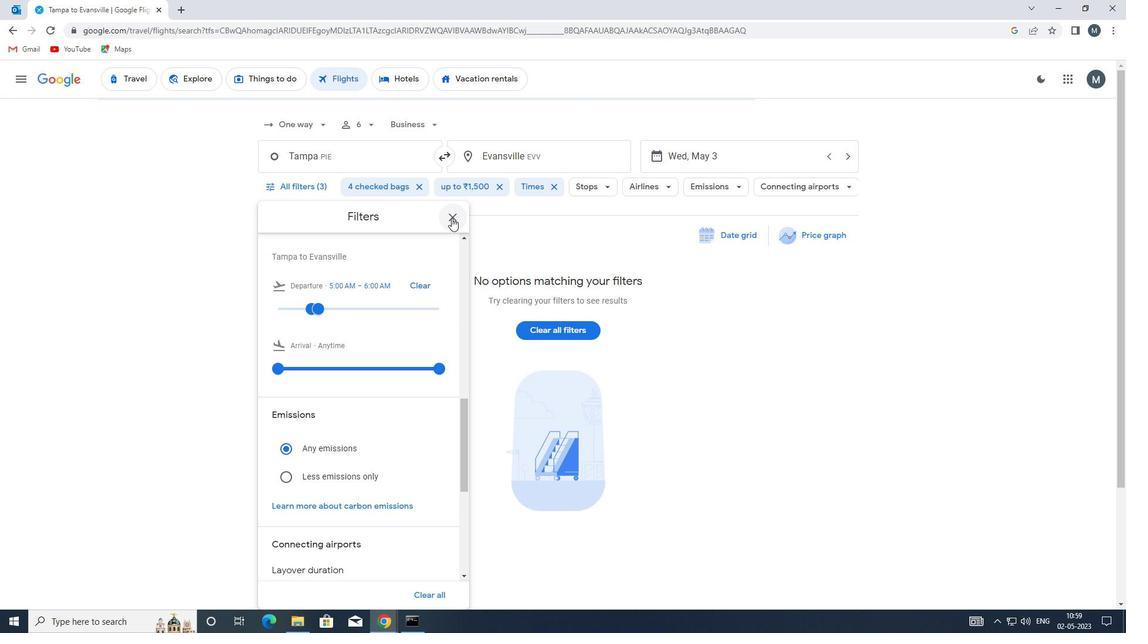 
